 Task: Create a due date automation trigger when advanced on, on the tuesday of the week before a card is due add fields without custom field "Resume" set to a number greater or equal to 1 and lower or equal to 10 at 11:00 AM.
Action: Mouse moved to (1068, 170)
Screenshot: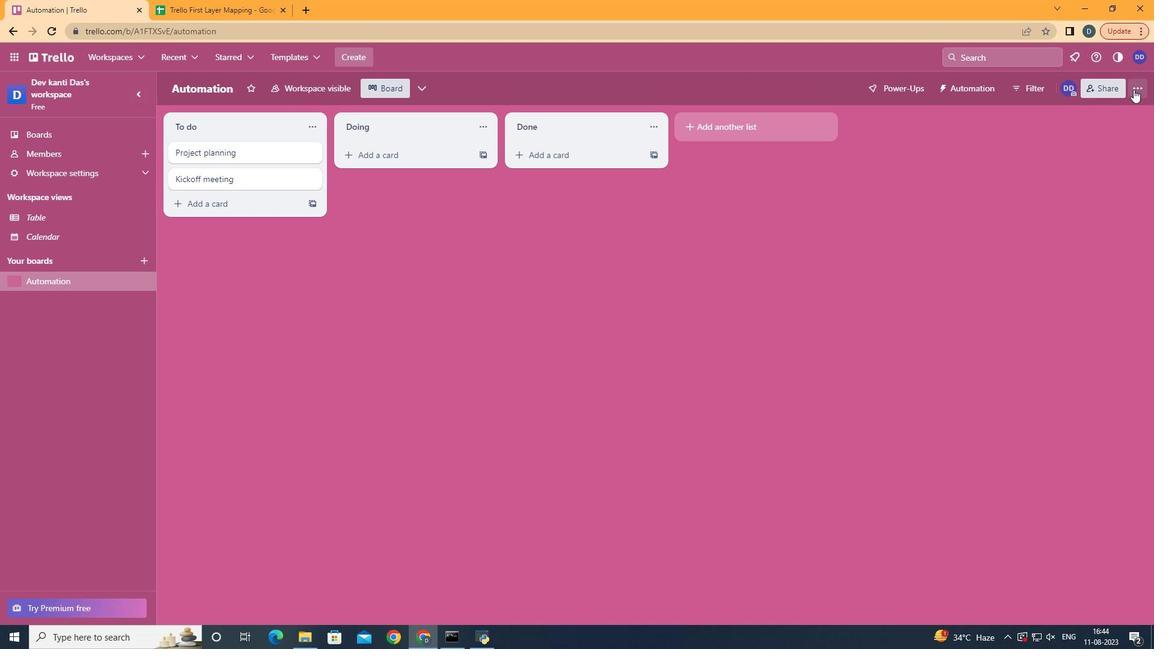 
Action: Mouse pressed left at (1068, 170)
Screenshot: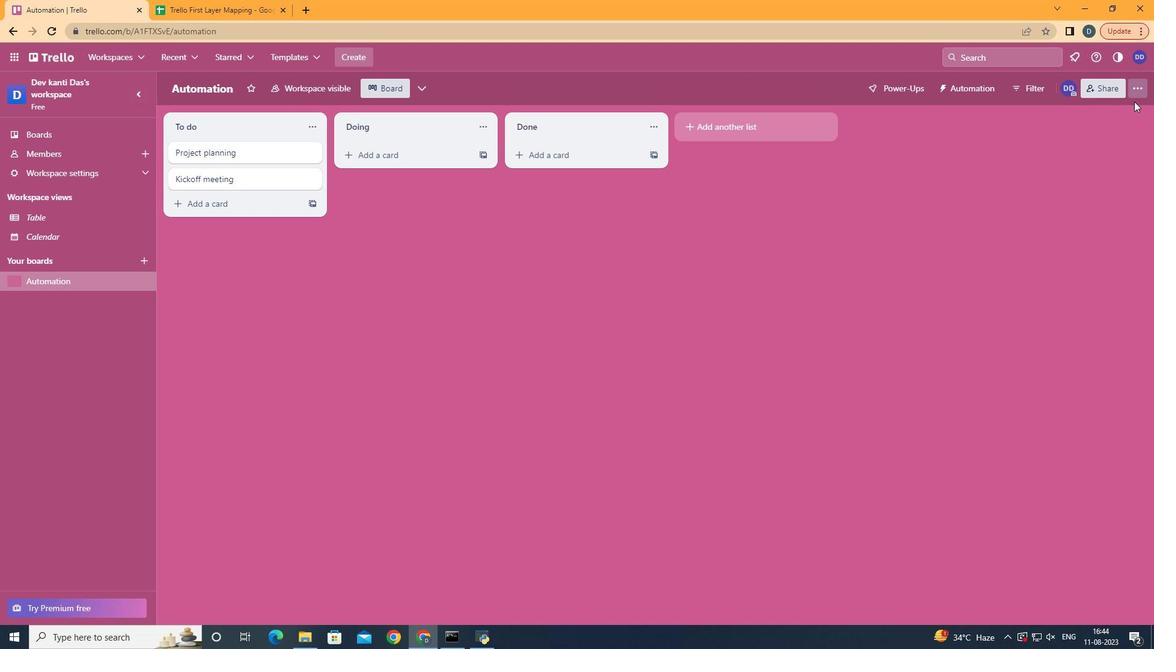 
Action: Mouse moved to (1012, 306)
Screenshot: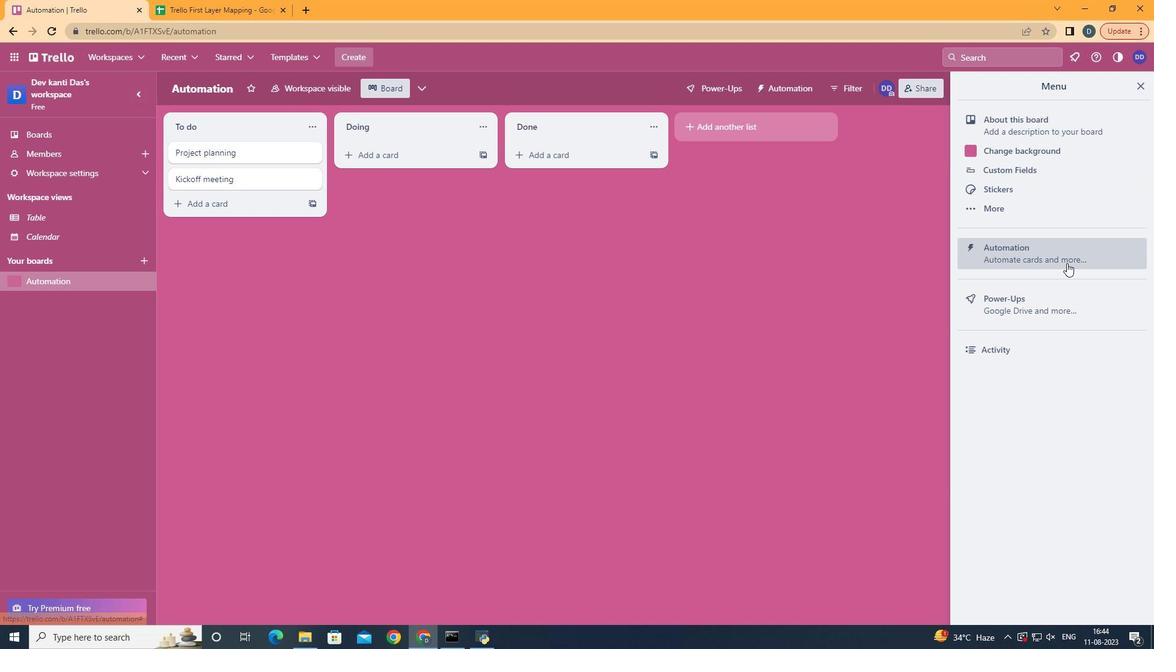 
Action: Mouse pressed left at (1012, 306)
Screenshot: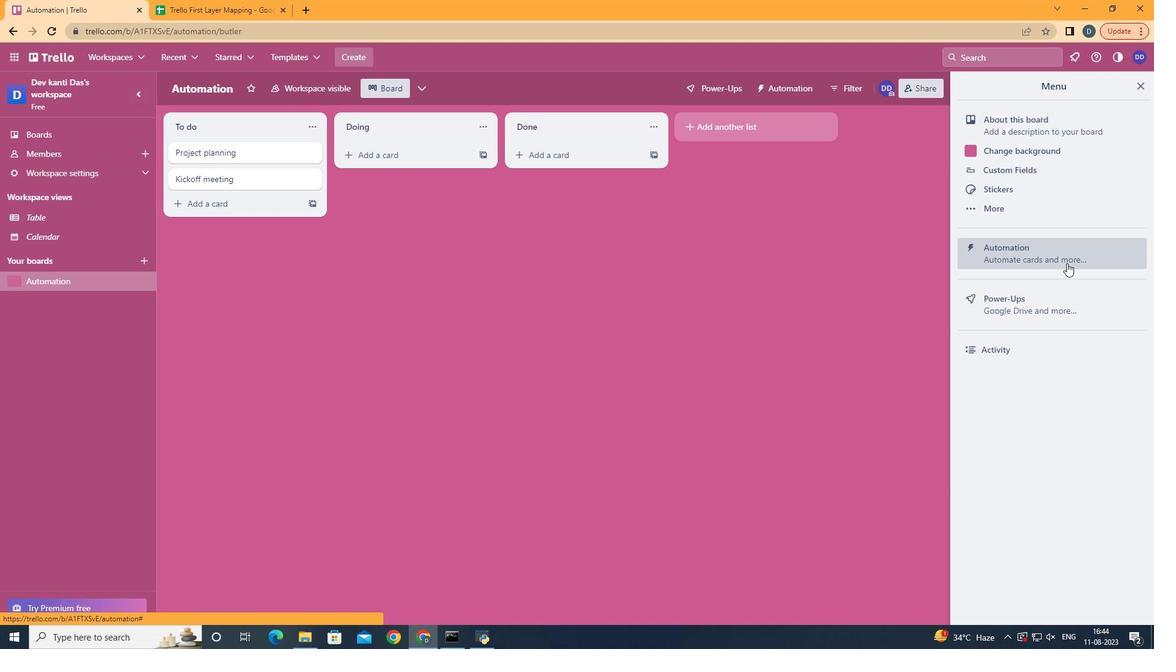 
Action: Mouse moved to (291, 295)
Screenshot: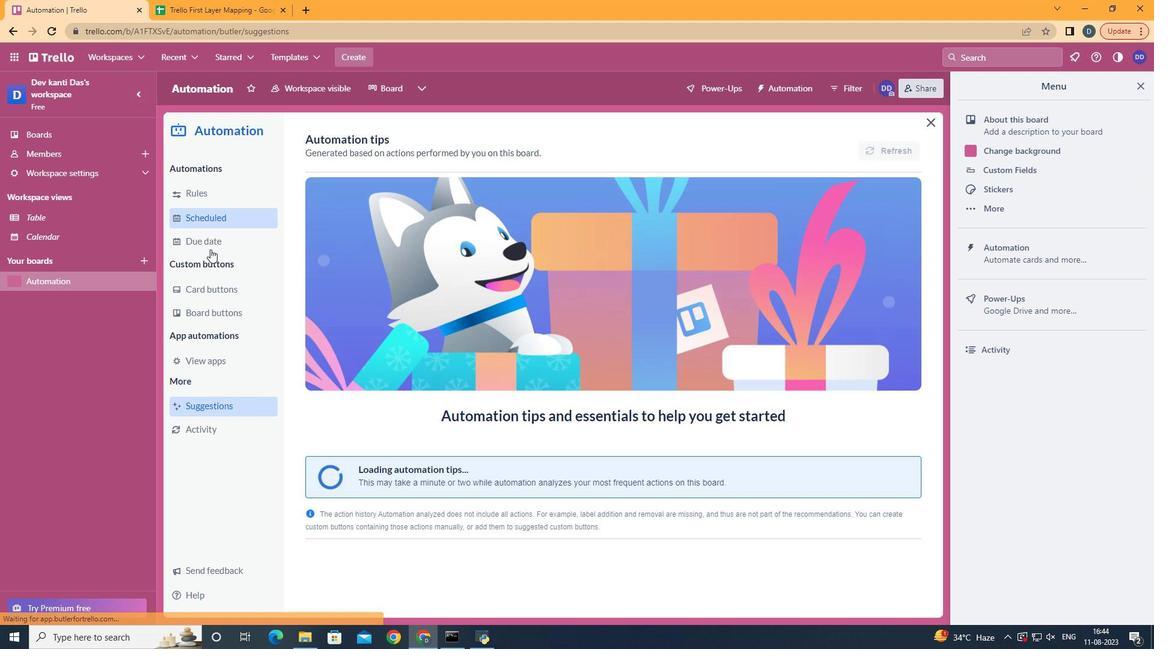 
Action: Mouse pressed left at (291, 295)
Screenshot: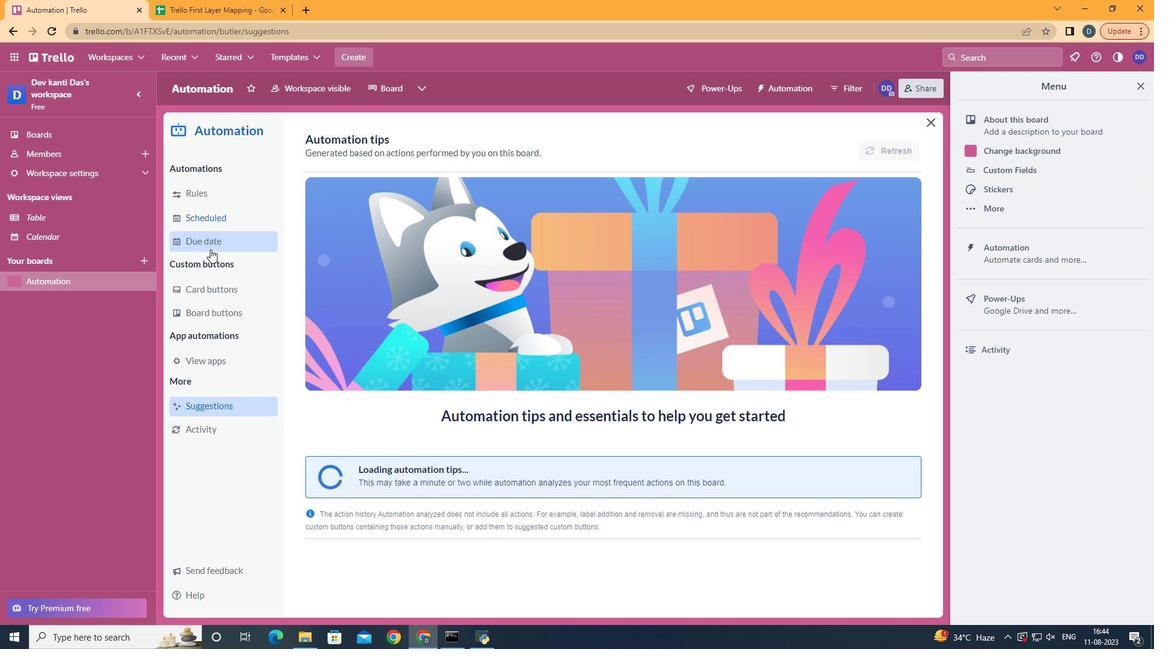 
Action: Mouse moved to (817, 212)
Screenshot: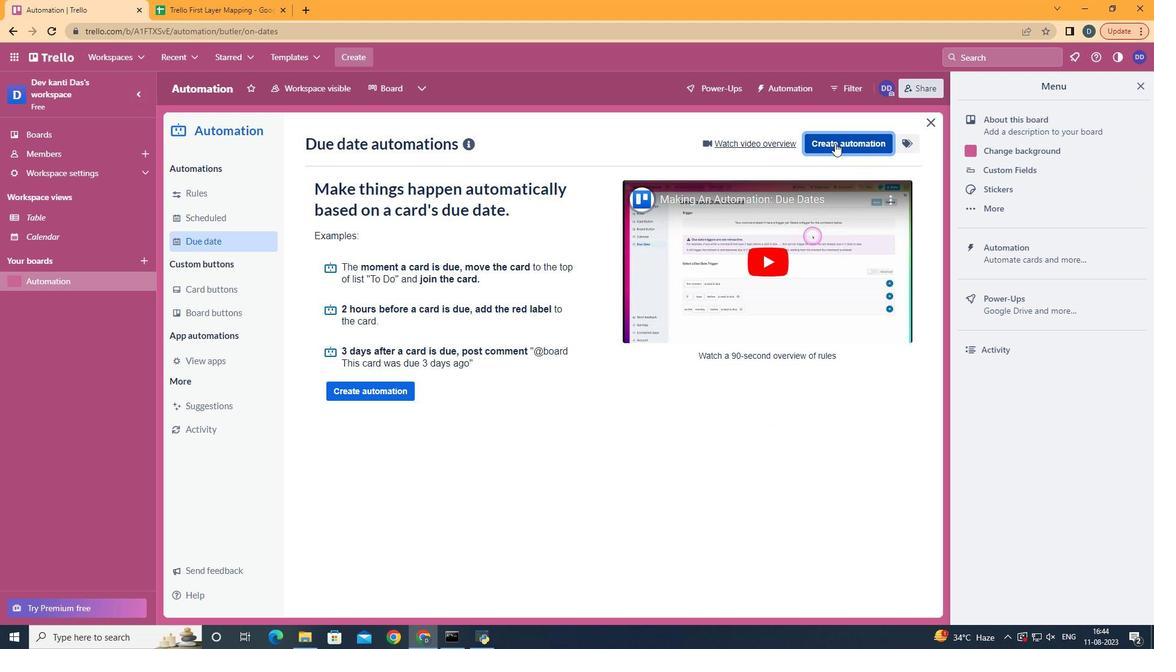 
Action: Mouse pressed left at (817, 212)
Screenshot: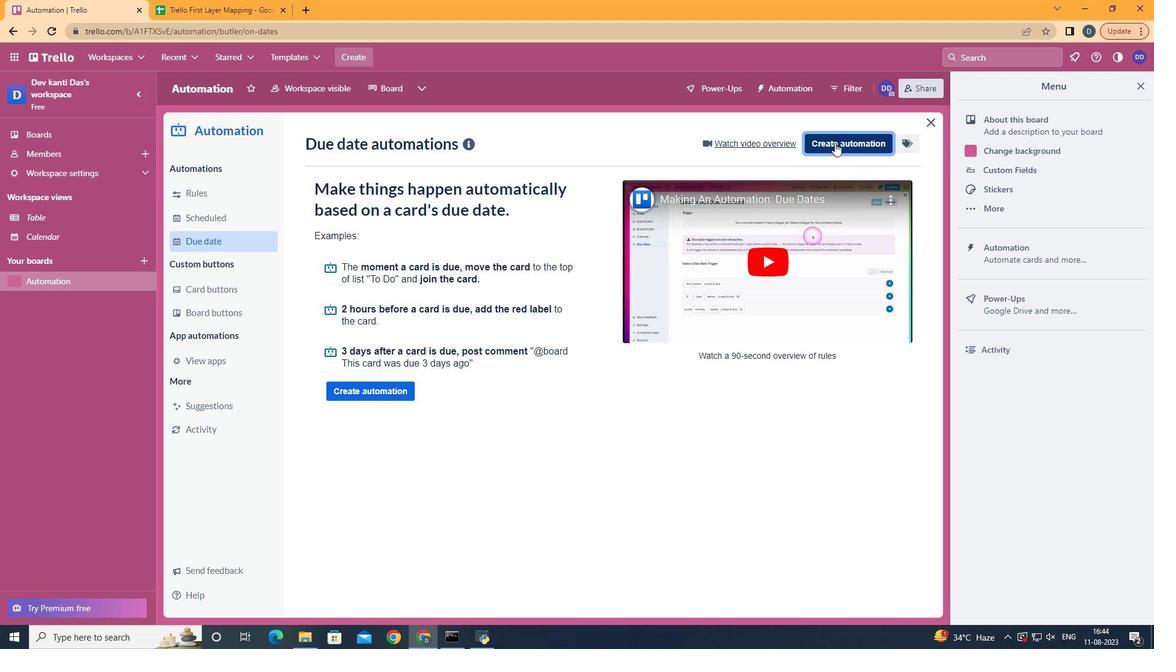 
Action: Mouse moved to (648, 307)
Screenshot: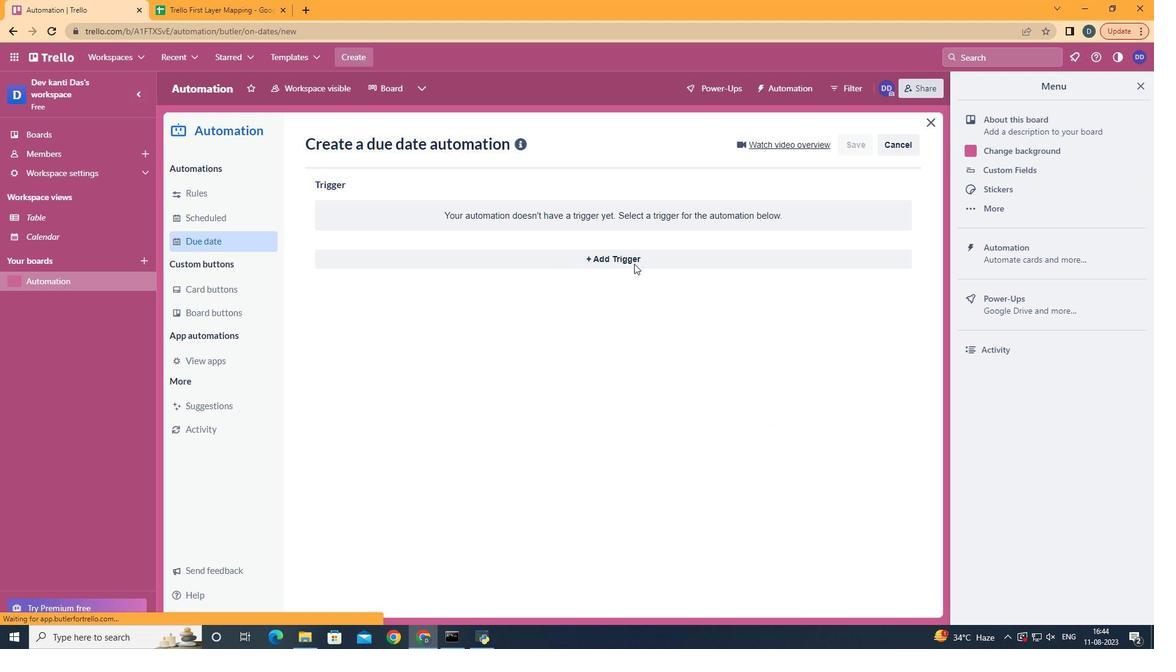 
Action: Mouse pressed left at (648, 307)
Screenshot: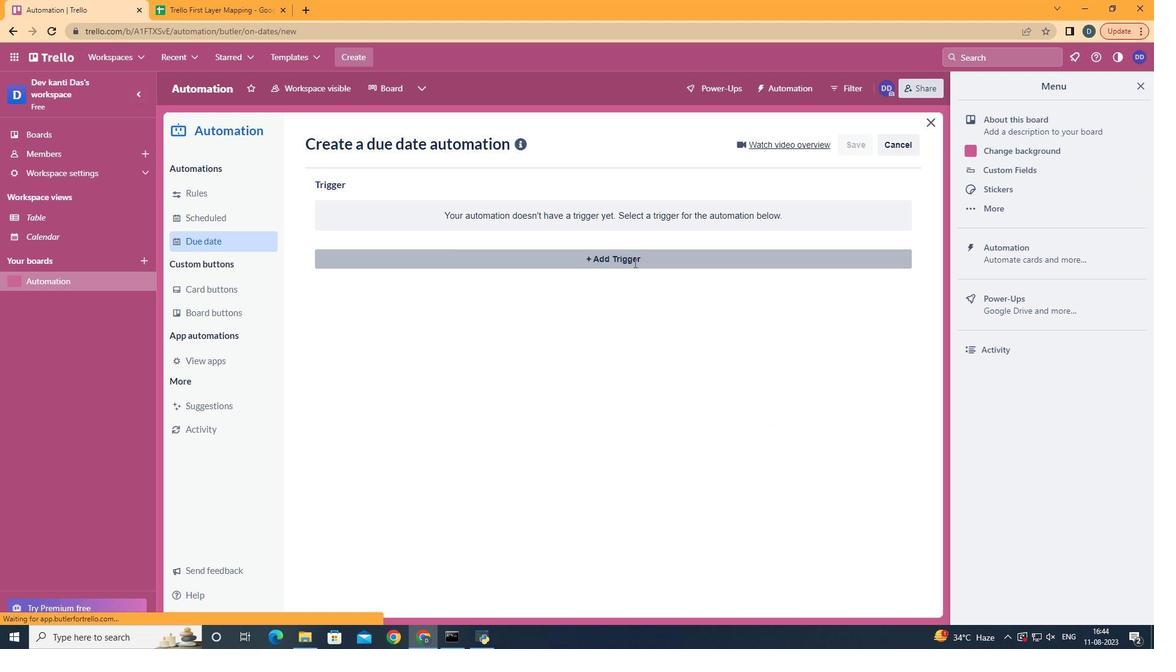 
Action: Mouse moved to (456, 366)
Screenshot: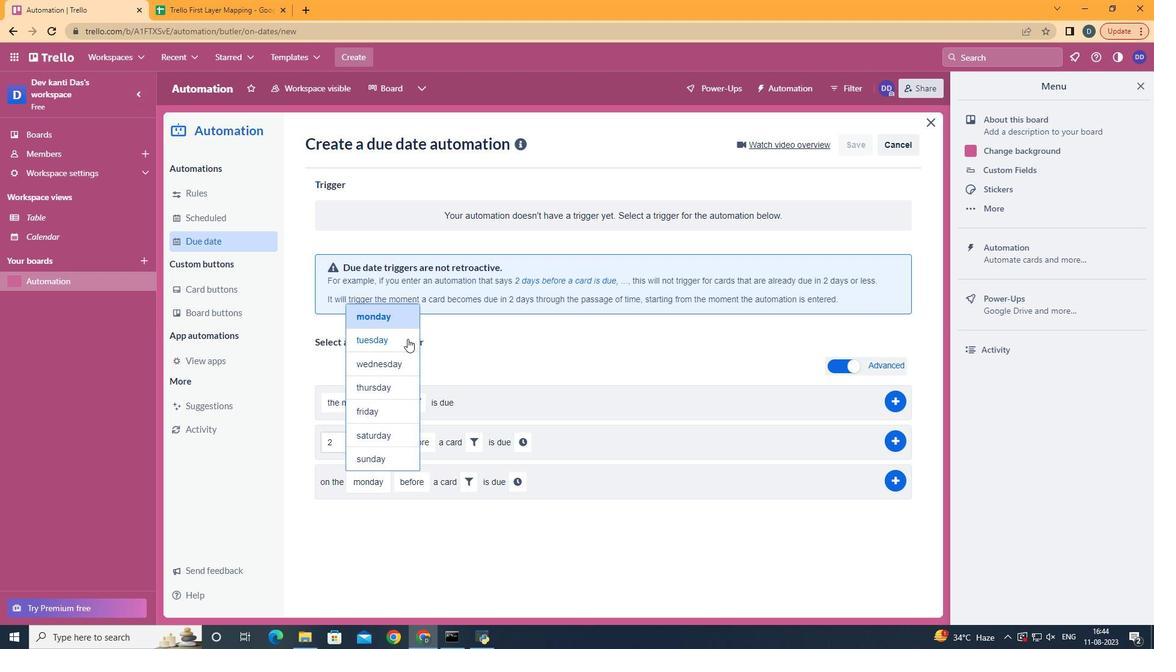 
Action: Mouse pressed left at (456, 366)
Screenshot: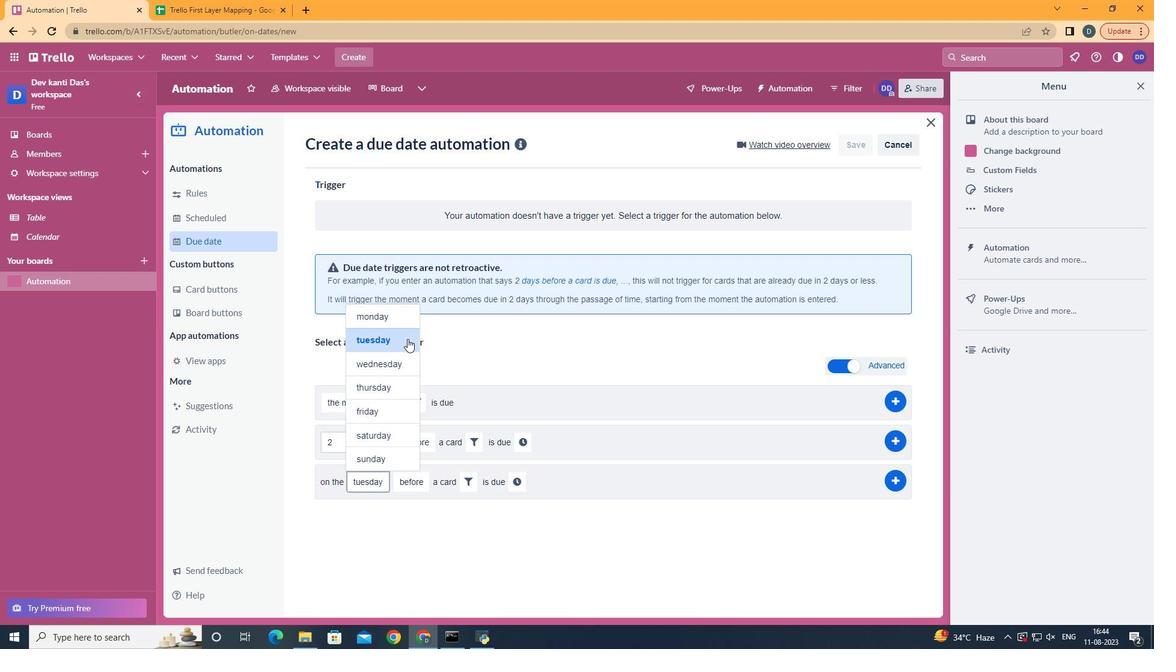 
Action: Mouse moved to (473, 555)
Screenshot: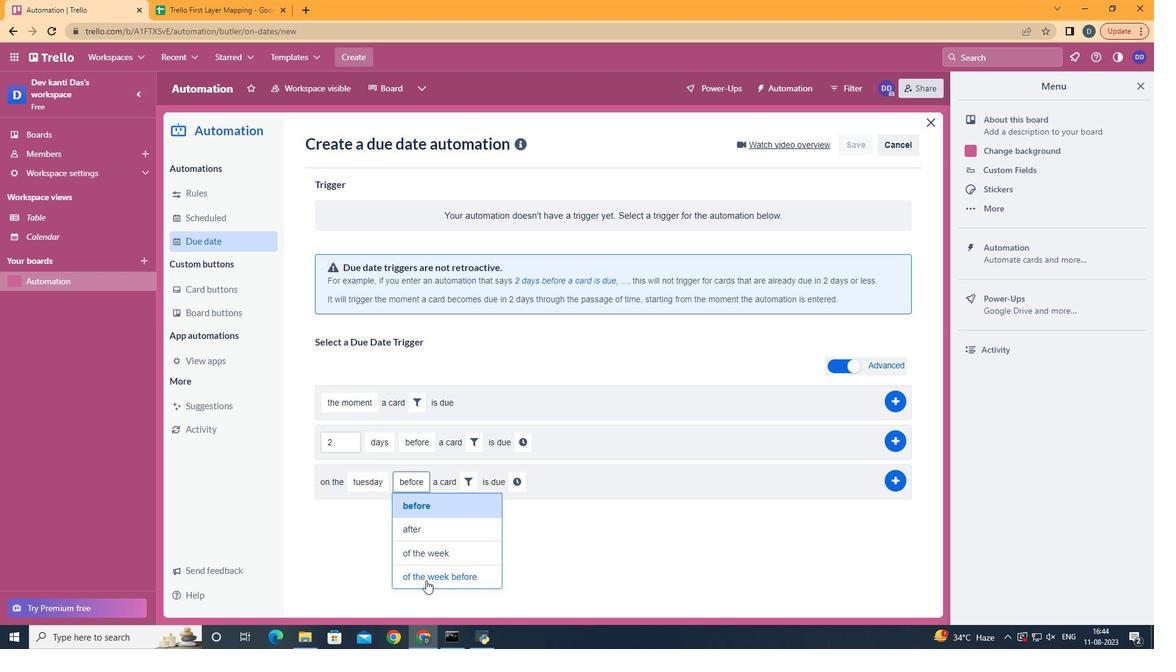 
Action: Mouse pressed left at (473, 555)
Screenshot: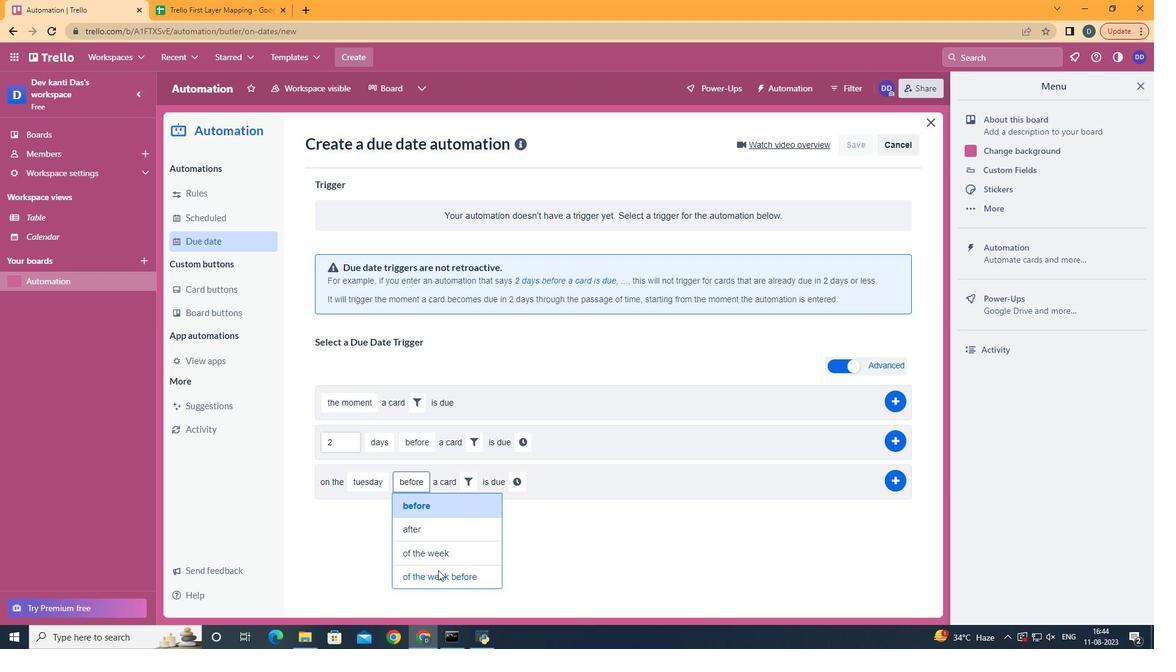 
Action: Mouse moved to (547, 474)
Screenshot: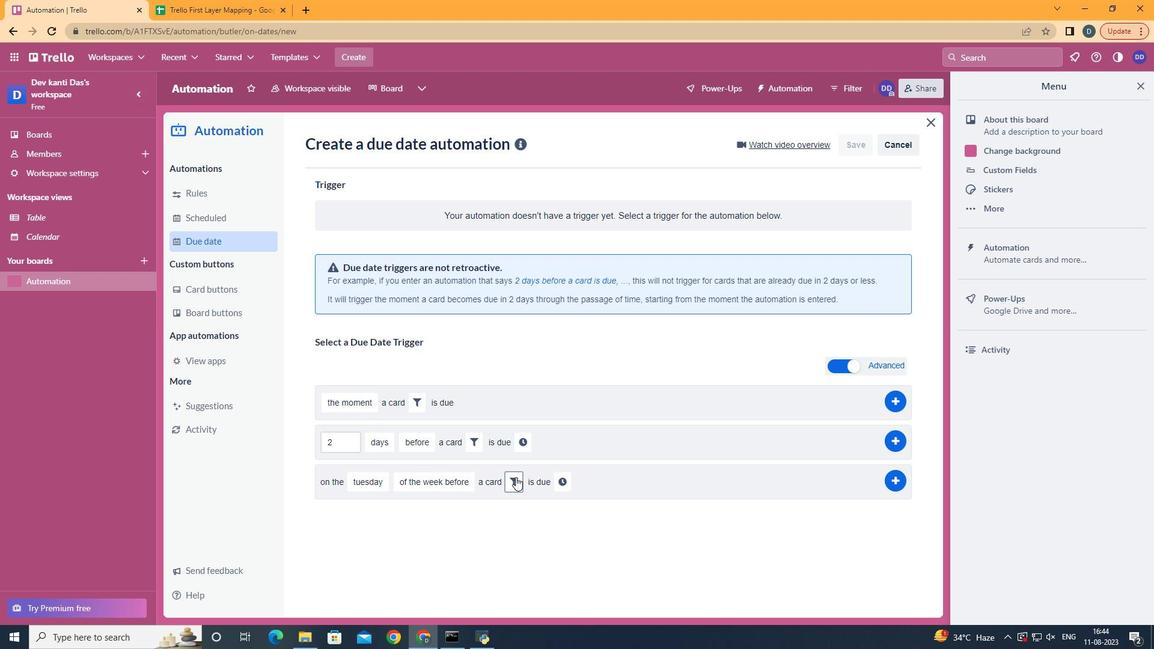 
Action: Mouse pressed left at (547, 474)
Screenshot: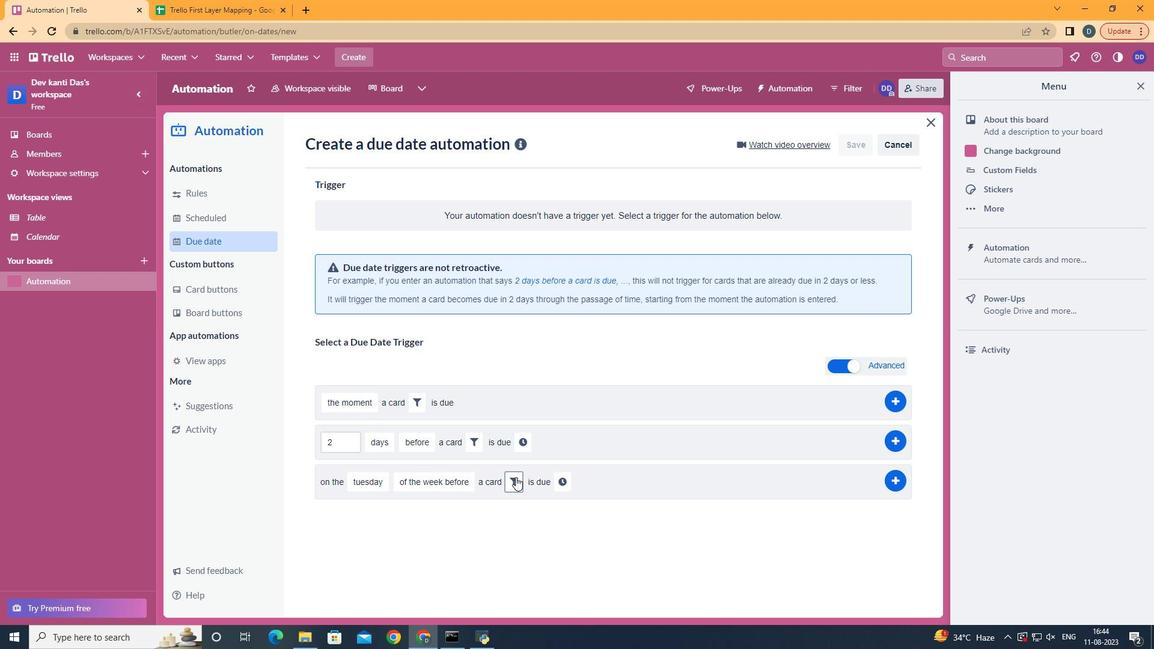 
Action: Mouse moved to (722, 517)
Screenshot: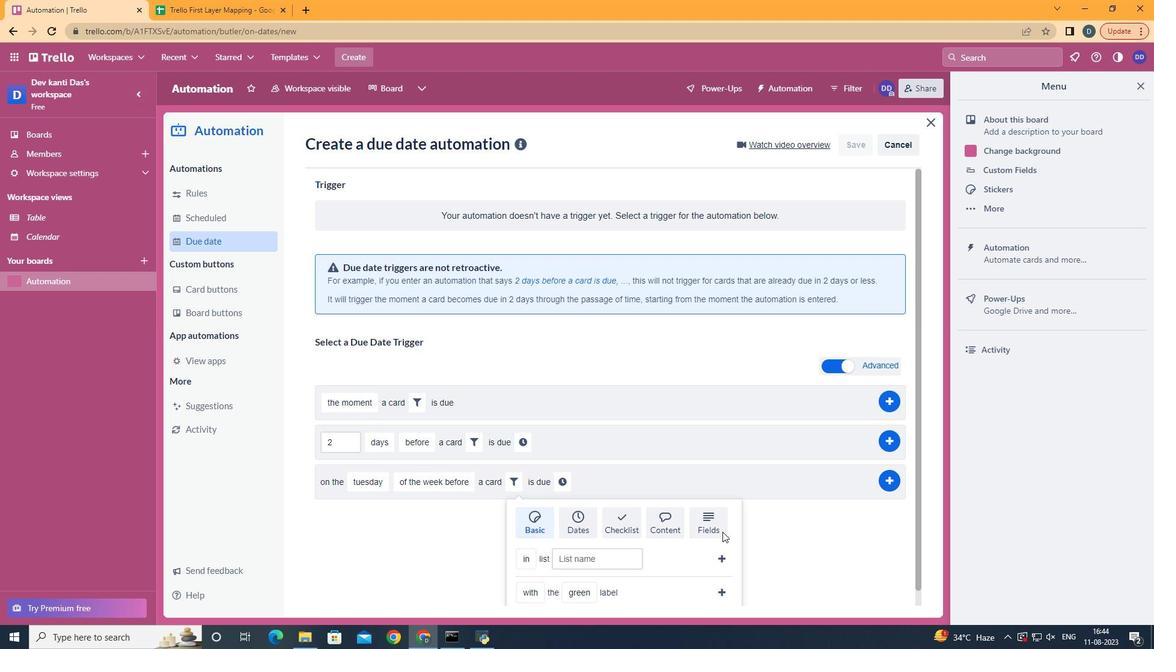
Action: Mouse pressed left at (722, 517)
Screenshot: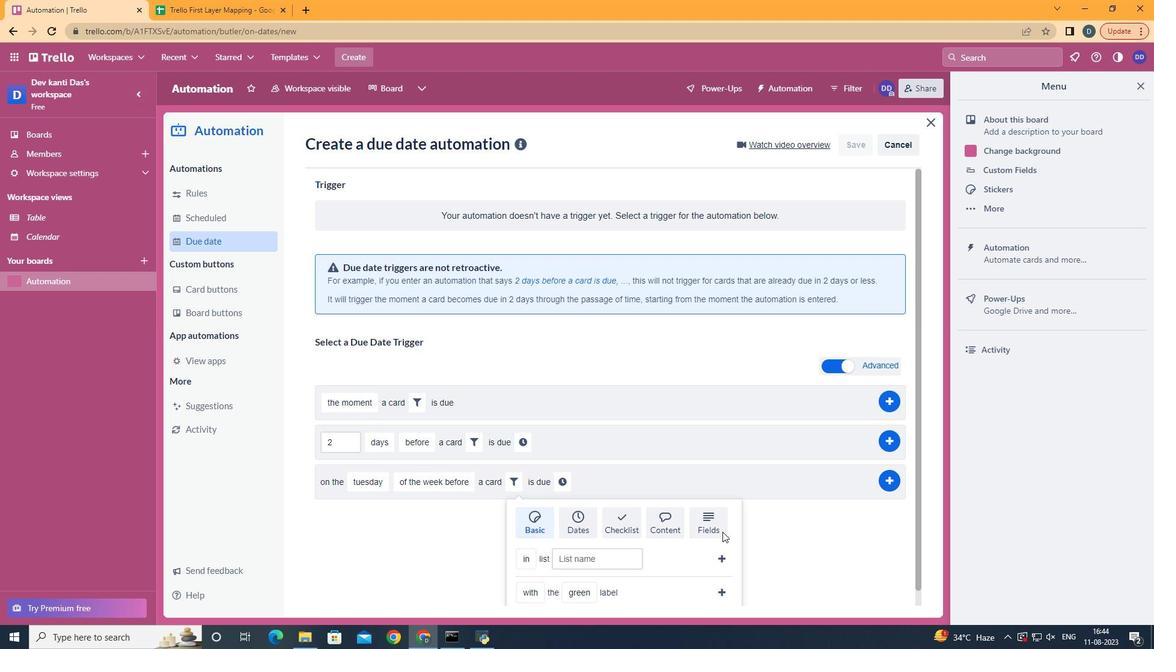 
Action: Mouse scrolled (722, 516) with delta (0, 0)
Screenshot: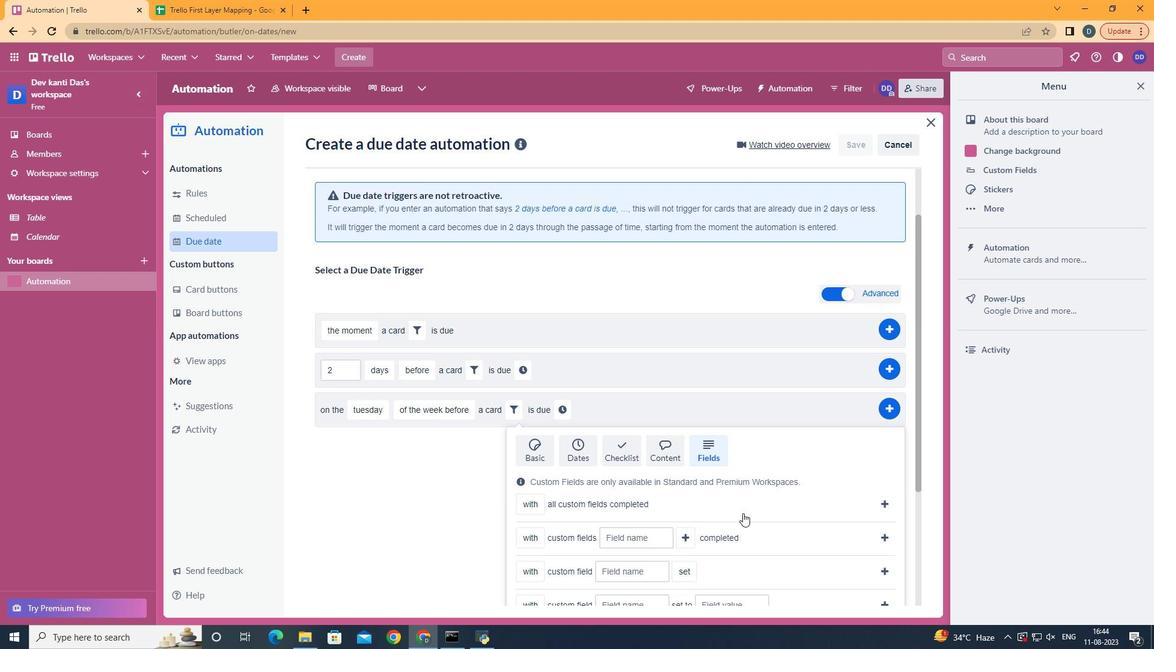 
Action: Mouse scrolled (722, 516) with delta (0, 0)
Screenshot: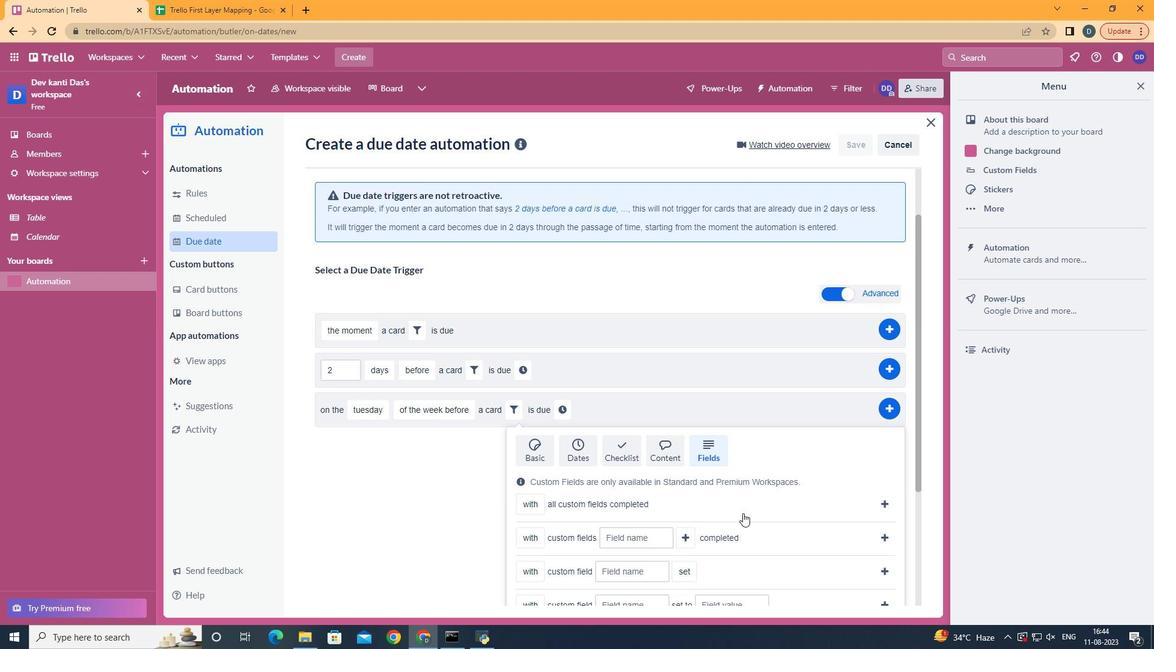 
Action: Mouse scrolled (722, 516) with delta (0, 0)
Screenshot: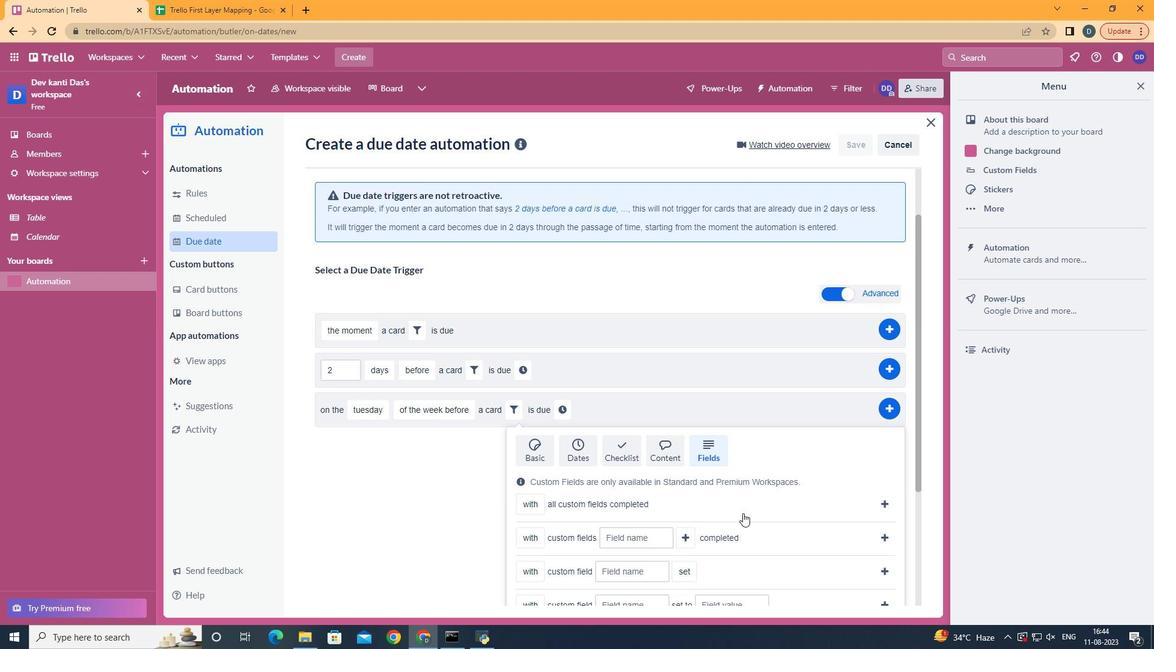 
Action: Mouse scrolled (722, 516) with delta (0, 0)
Screenshot: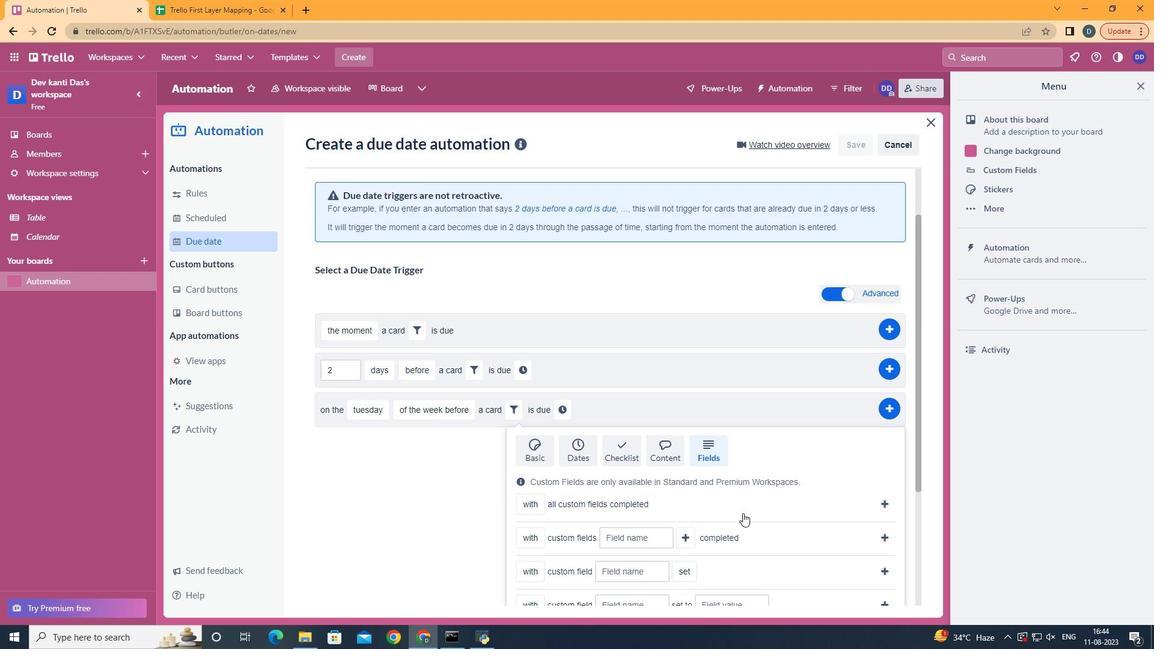 
Action: Mouse scrolled (722, 516) with delta (0, 0)
Screenshot: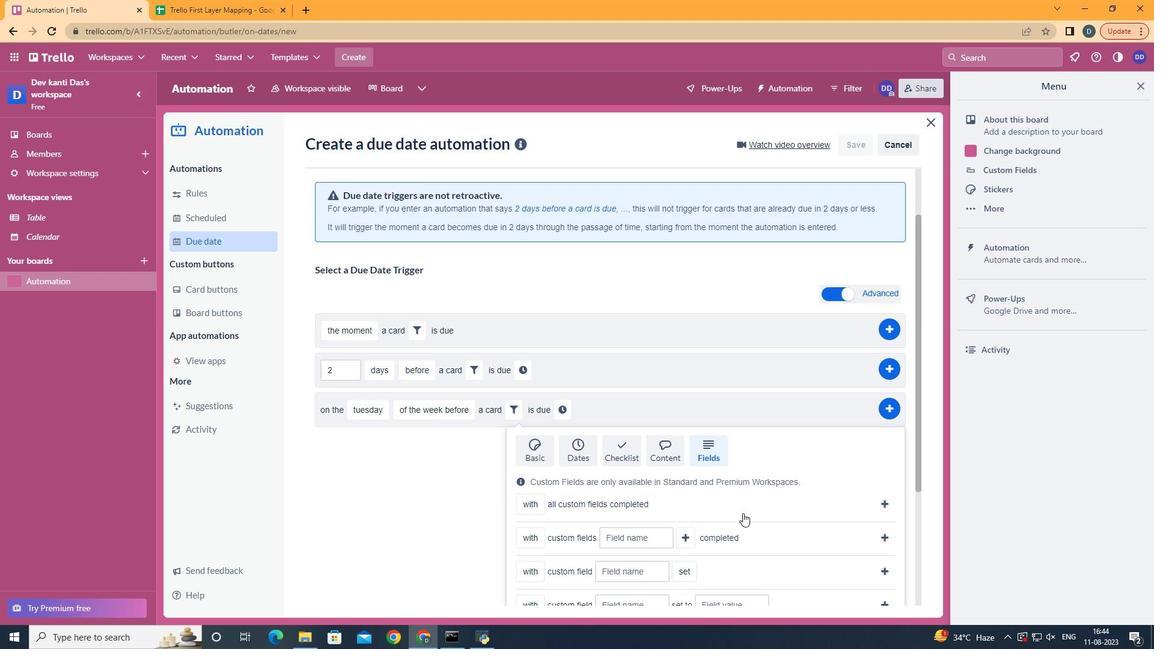 
Action: Mouse moved to (571, 533)
Screenshot: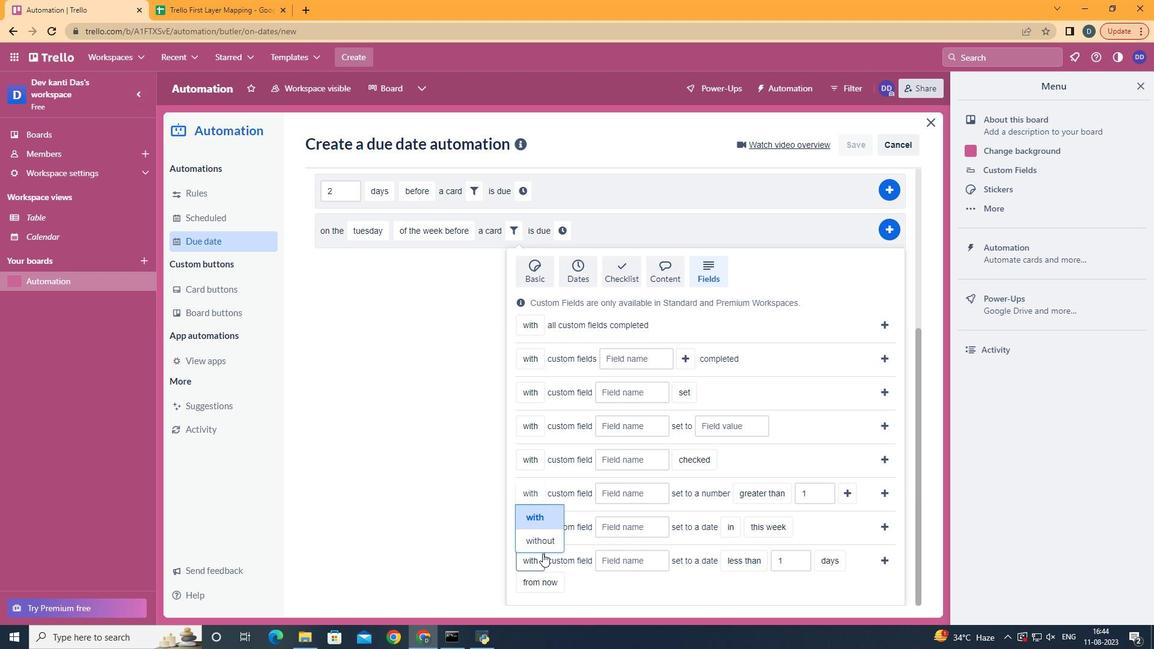 
Action: Mouse pressed left at (571, 533)
Screenshot: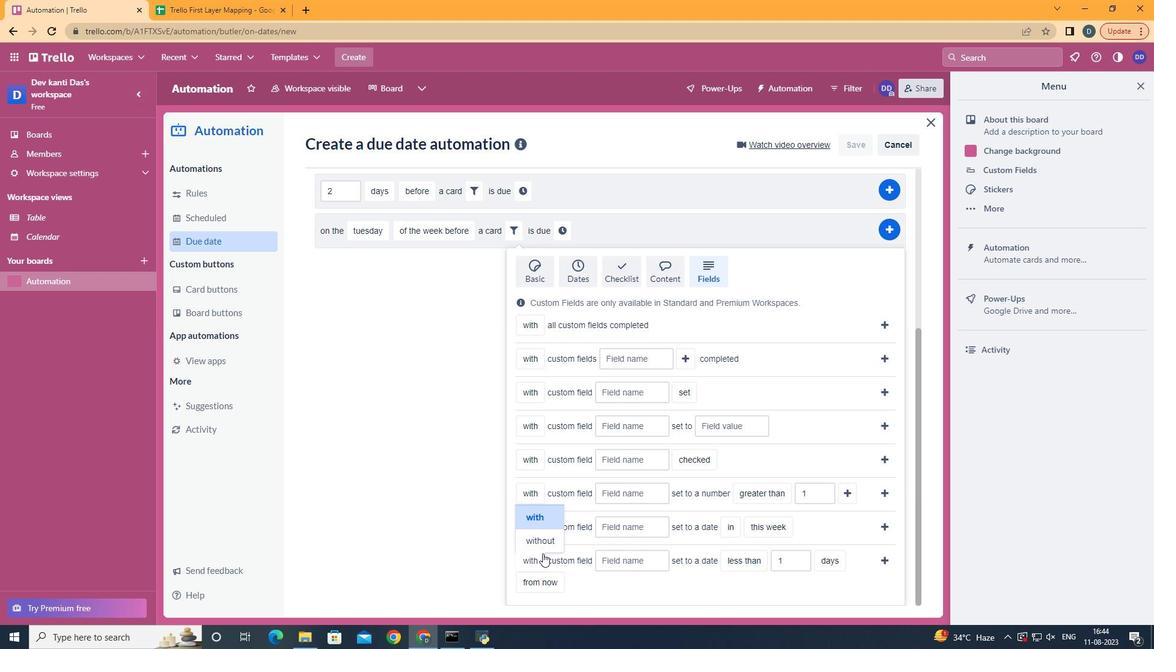 
Action: Mouse moved to (565, 520)
Screenshot: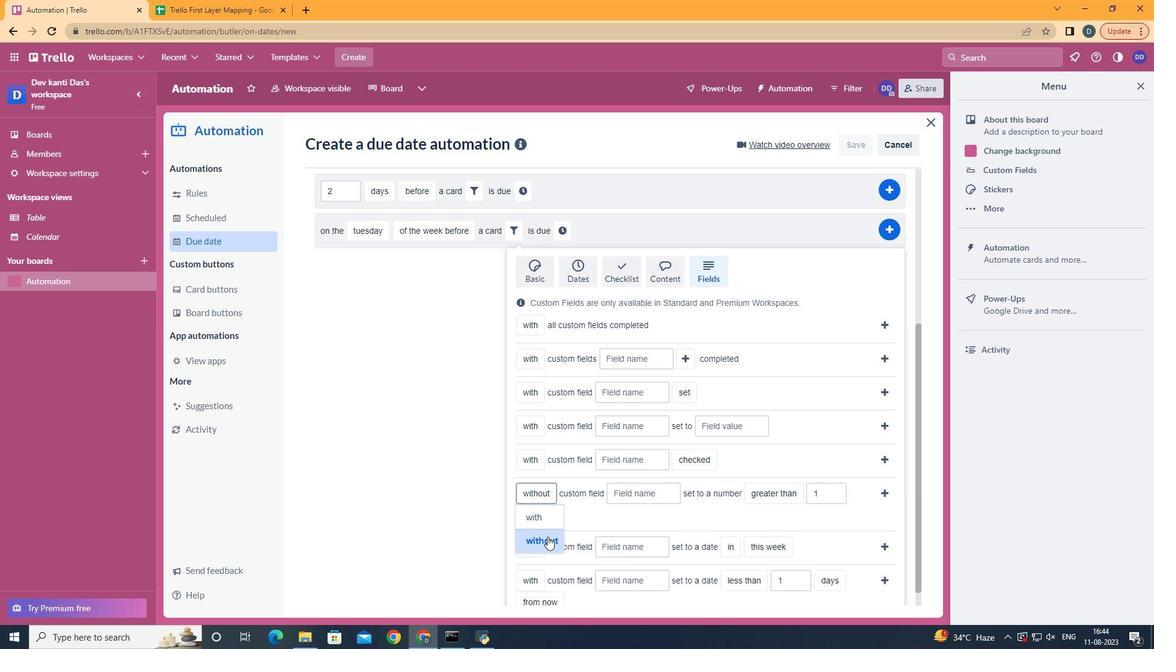 
Action: Mouse pressed left at (565, 520)
Screenshot: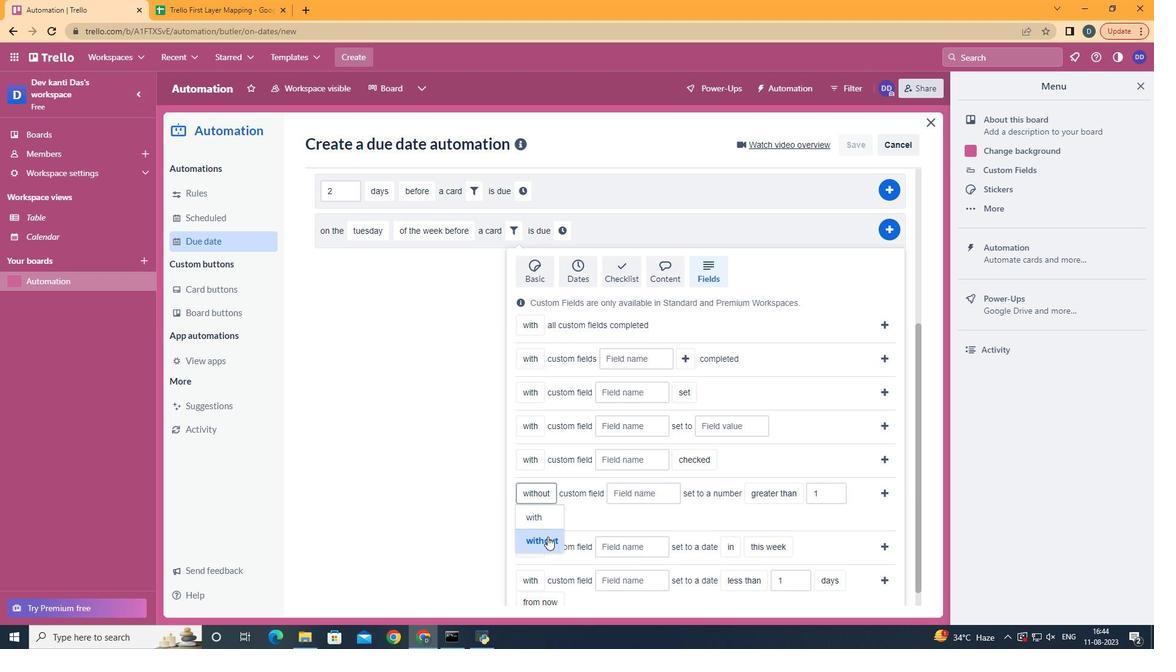 
Action: Mouse moved to (672, 493)
Screenshot: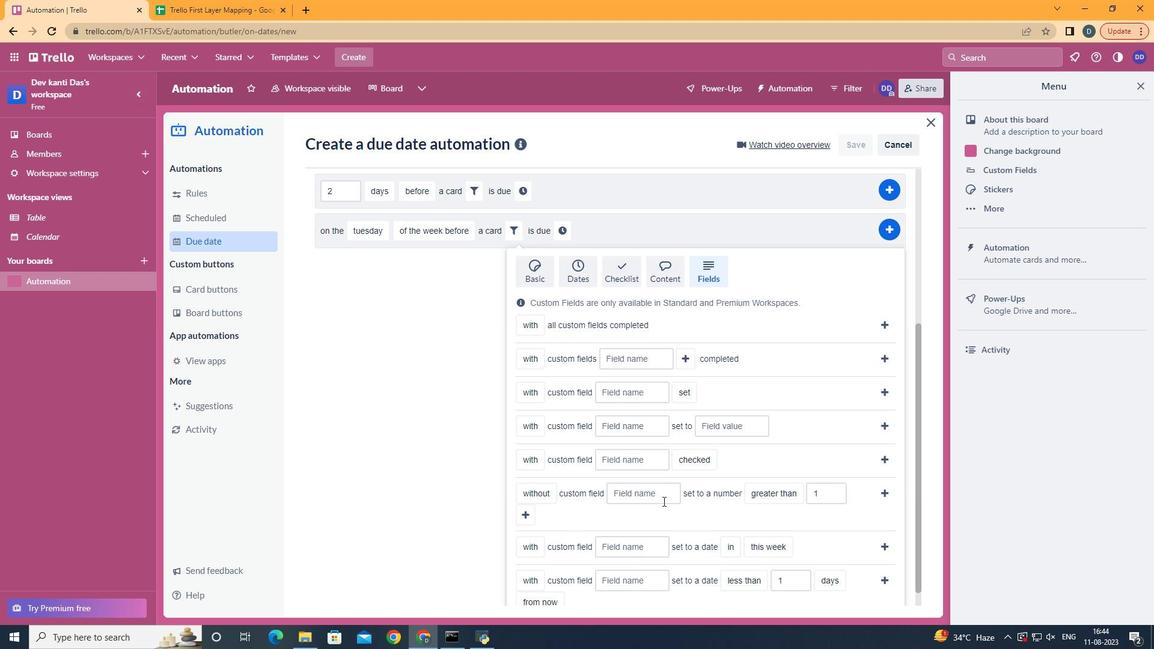
Action: Mouse pressed left at (672, 493)
Screenshot: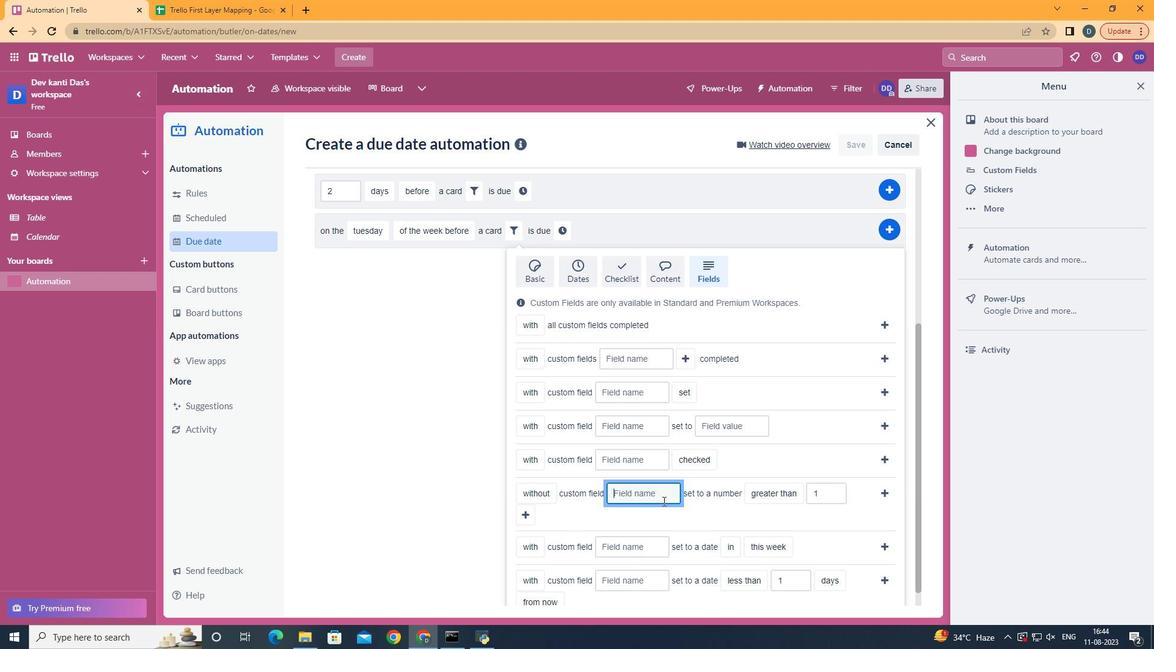 
Action: Key pressed <Key.shift>Resume
Screenshot: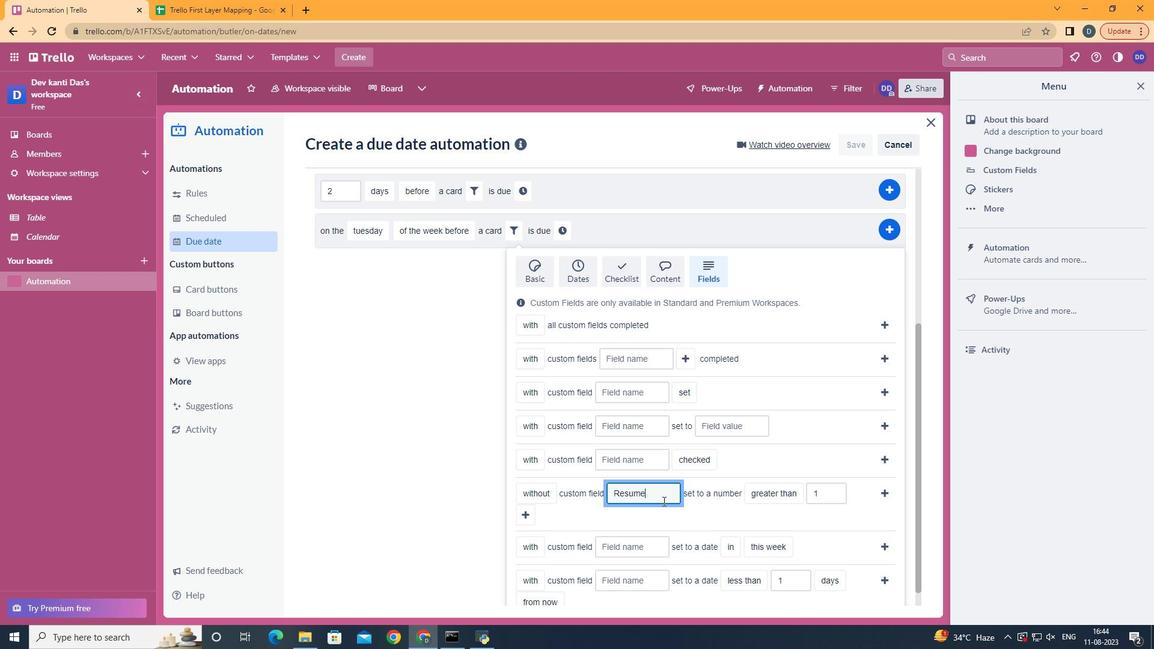 
Action: Mouse moved to (770, 517)
Screenshot: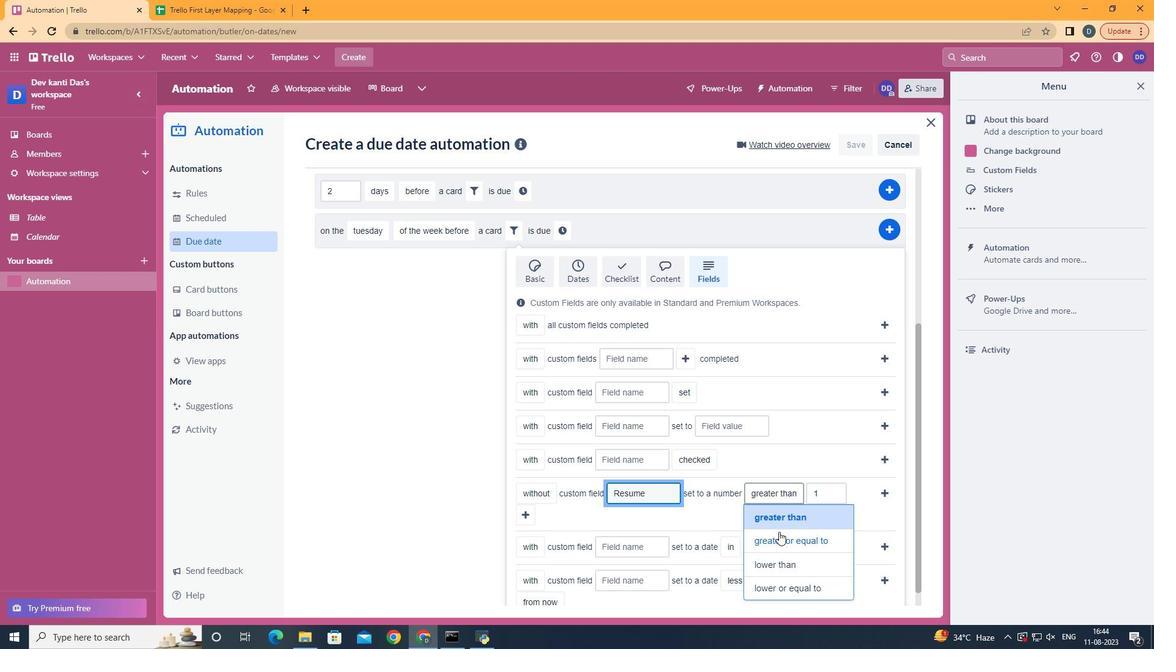 
Action: Mouse pressed left at (770, 517)
Screenshot: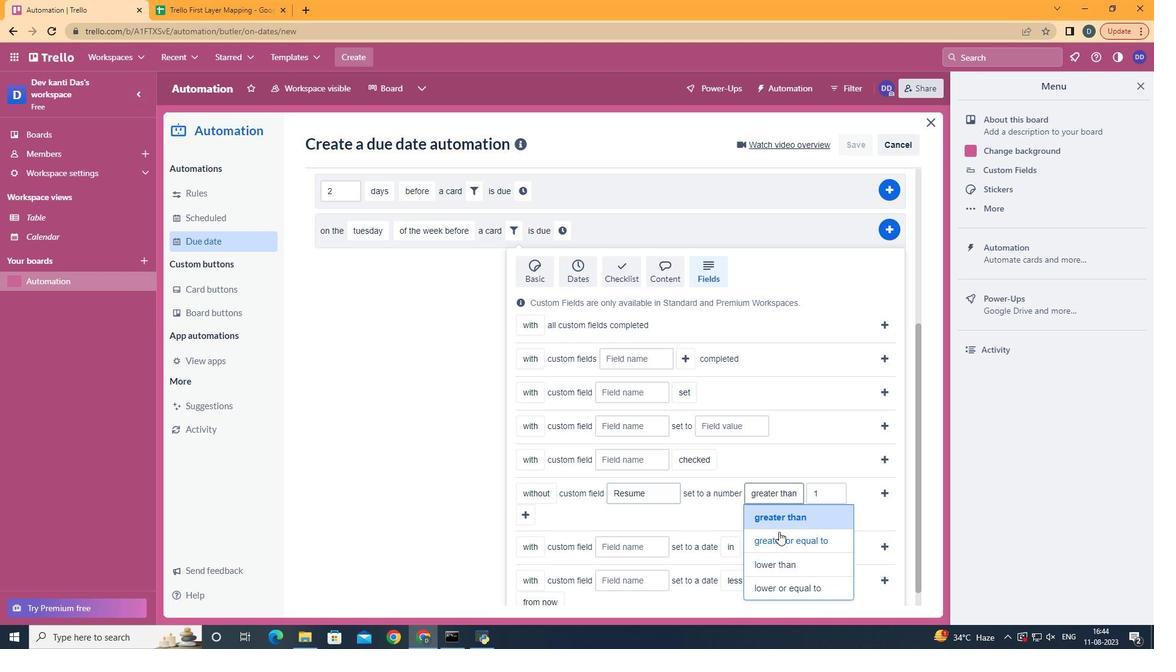 
Action: Mouse moved to (599, 502)
Screenshot: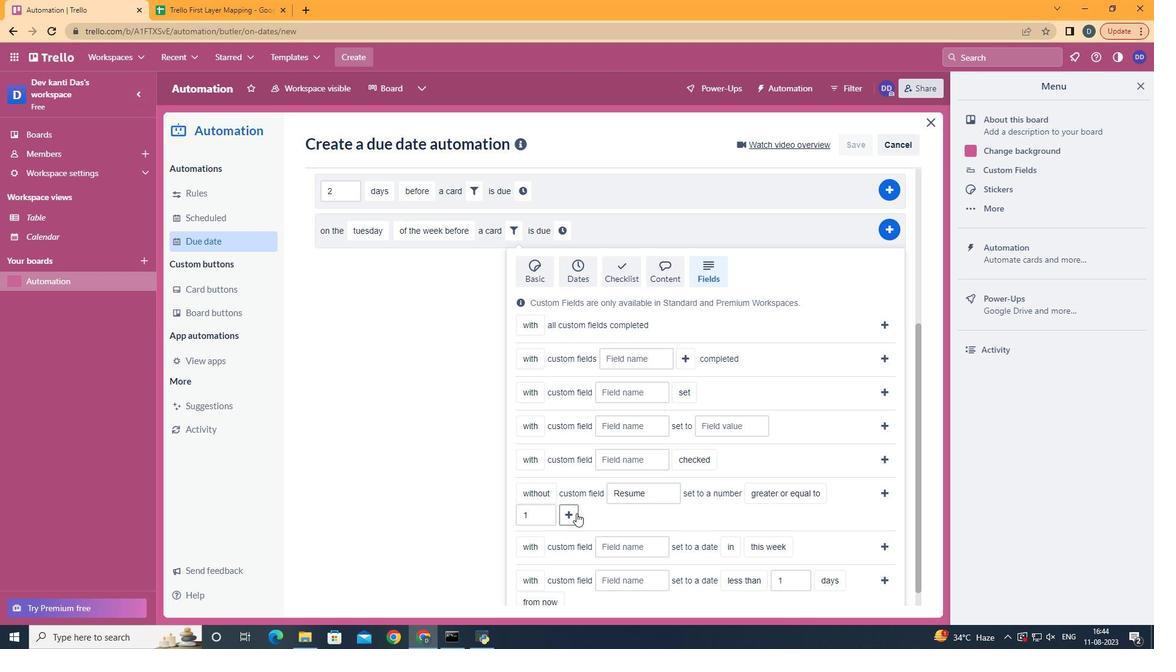 
Action: Mouse pressed left at (599, 502)
Screenshot: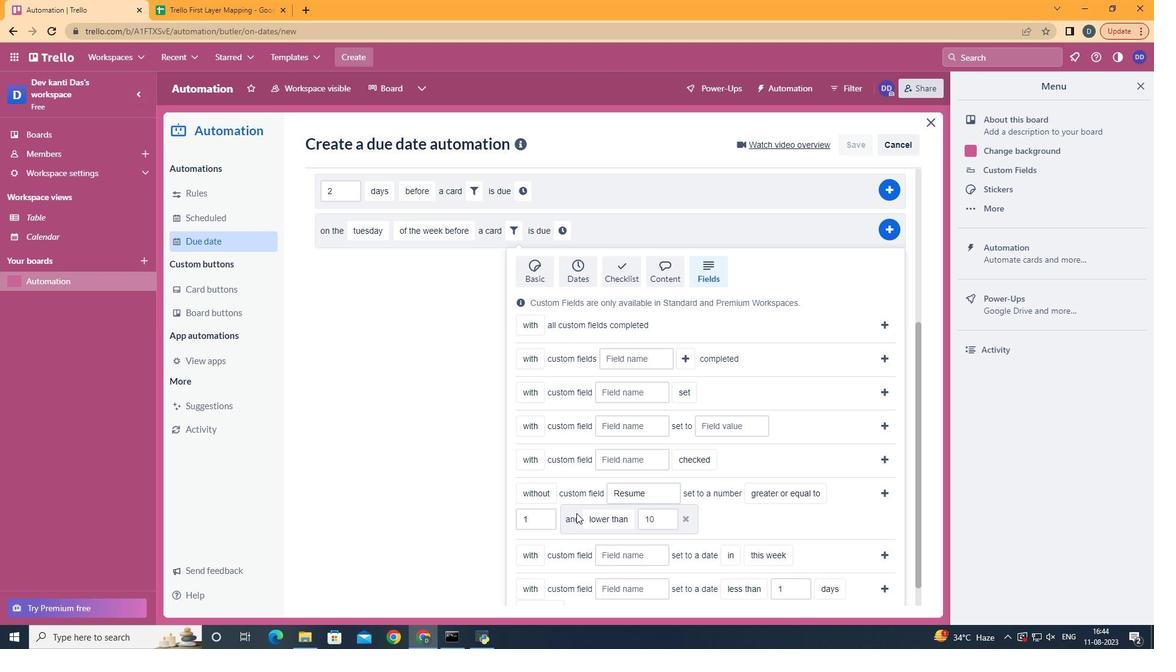 
Action: Mouse moved to (640, 445)
Screenshot: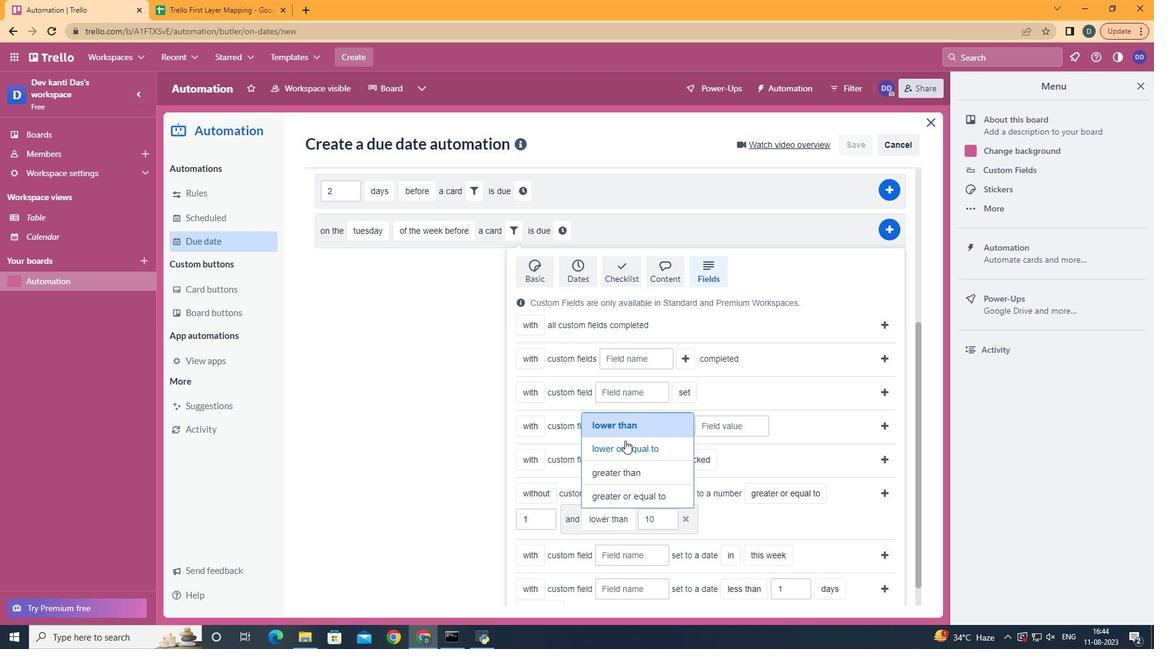 
Action: Mouse pressed left at (640, 445)
Screenshot: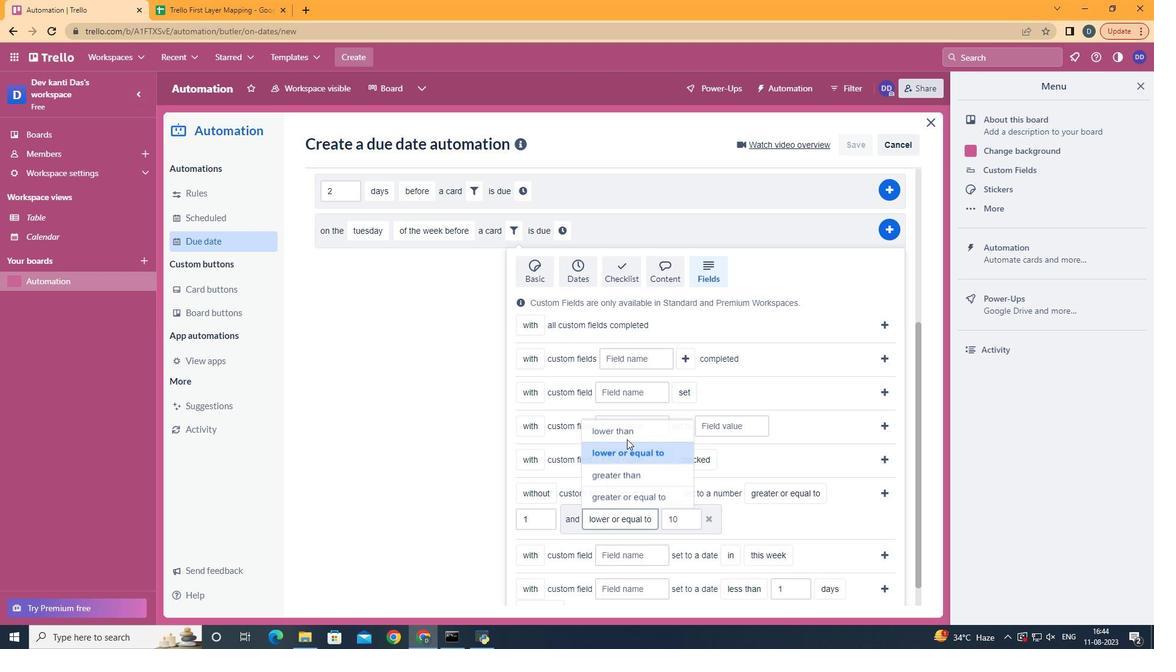 
Action: Mouse moved to (861, 489)
Screenshot: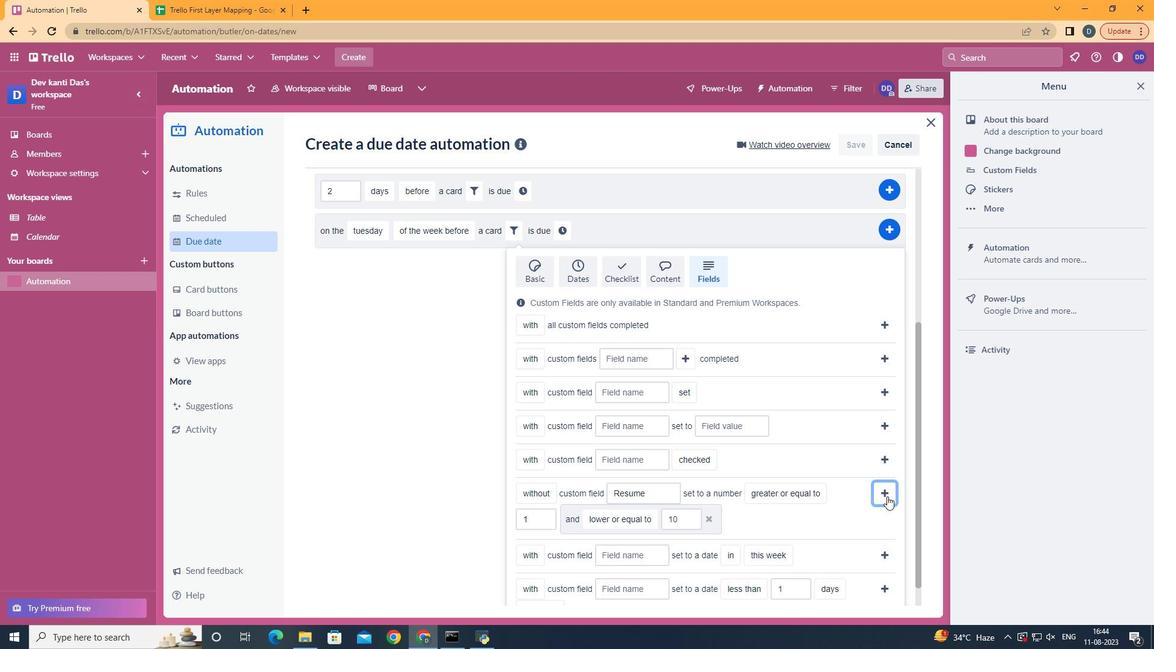
Action: Mouse pressed left at (861, 489)
Screenshot: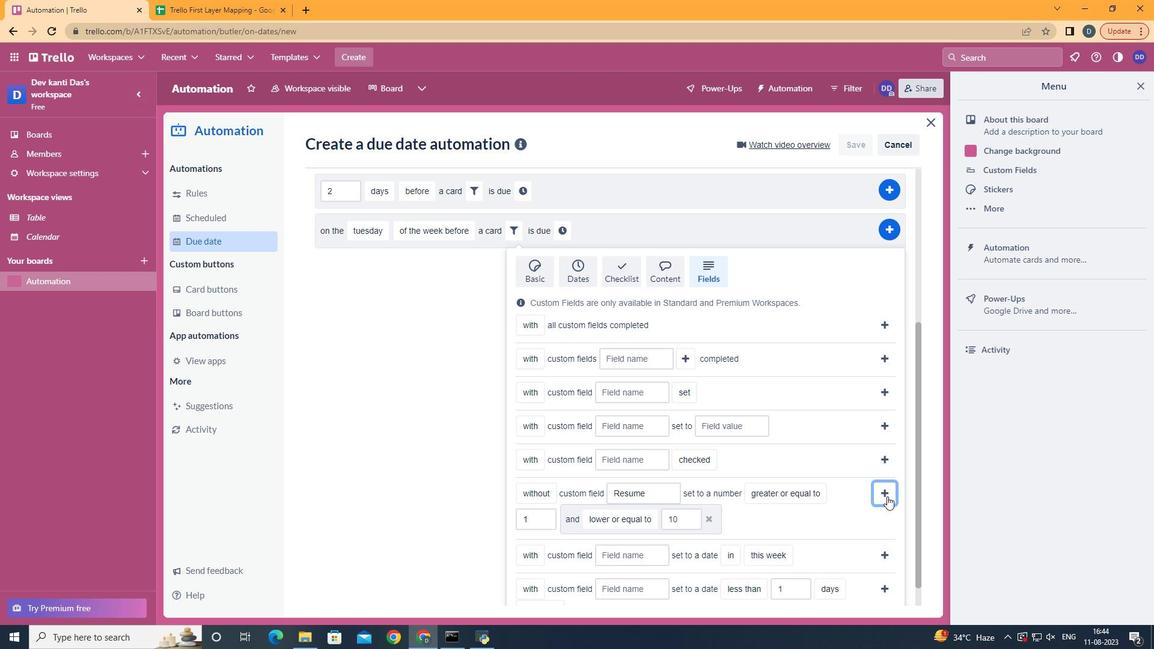 
Action: Mouse moved to (754, 493)
Screenshot: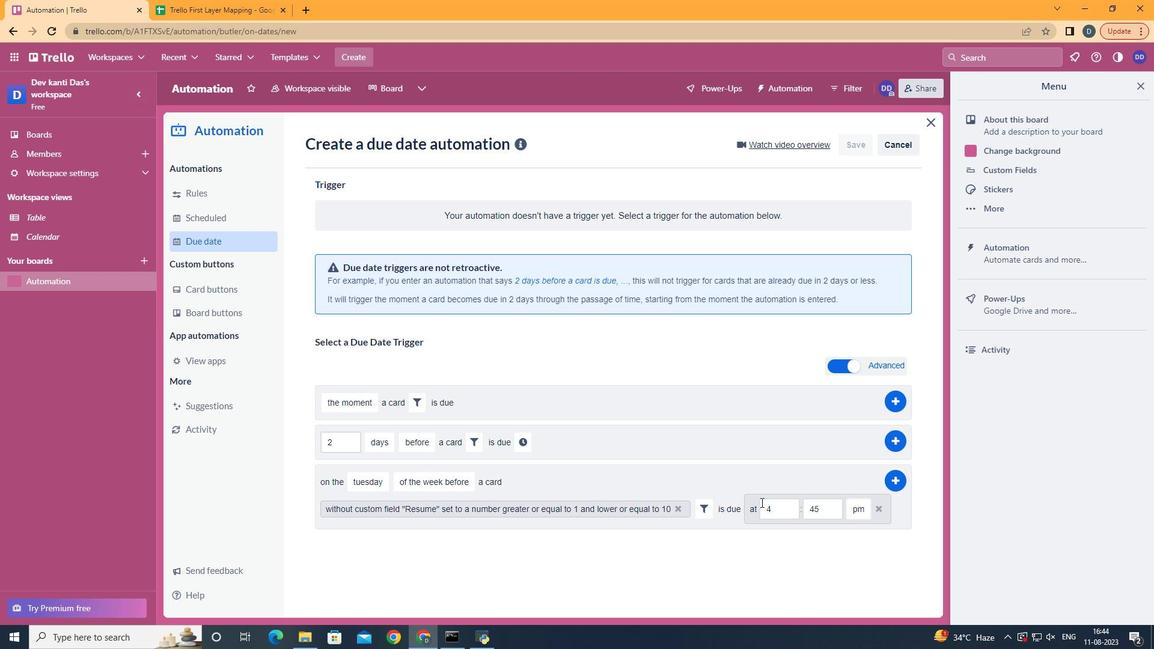 
Action: Mouse pressed left at (754, 493)
Screenshot: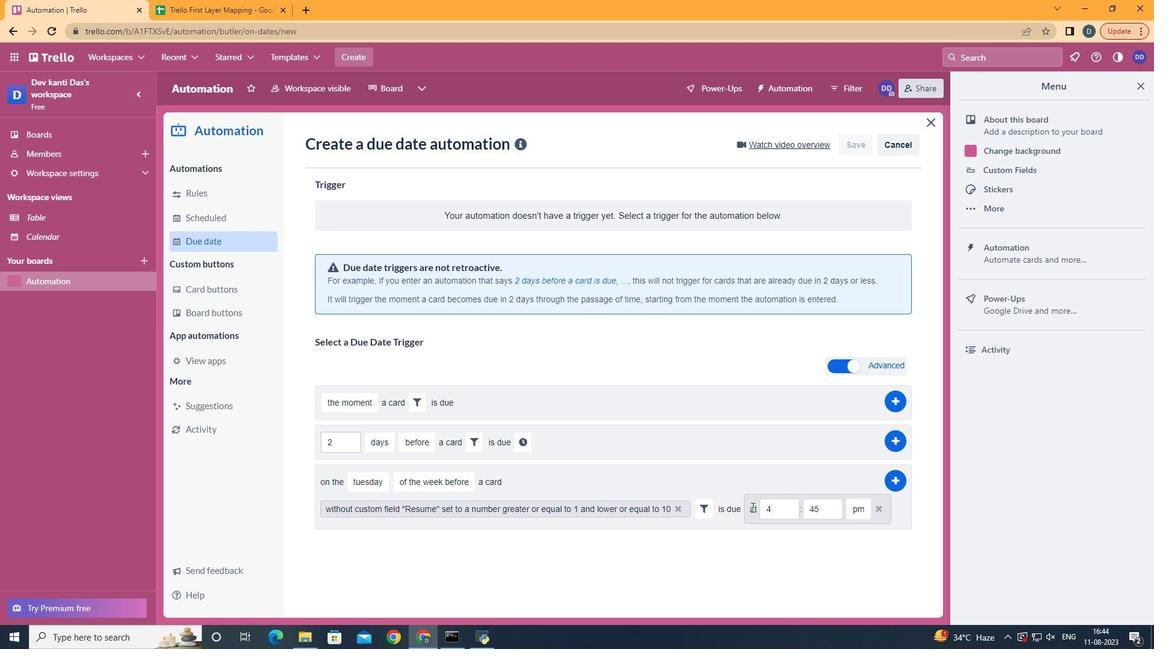 
Action: Mouse moved to (781, 497)
Screenshot: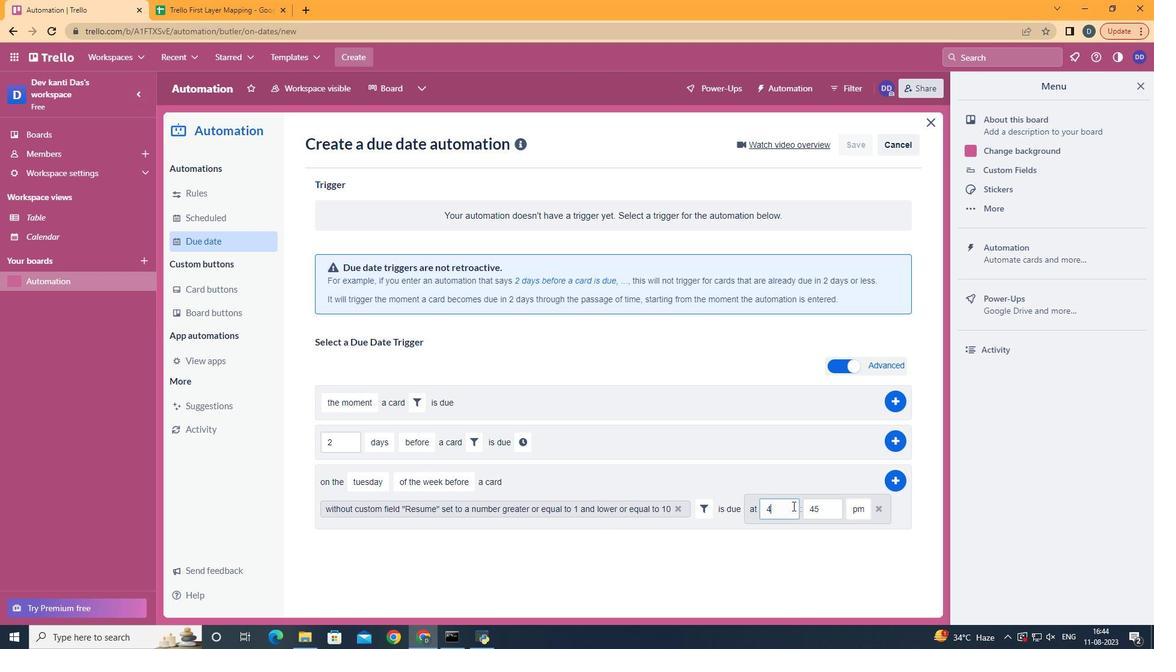 
Action: Mouse pressed left at (781, 497)
Screenshot: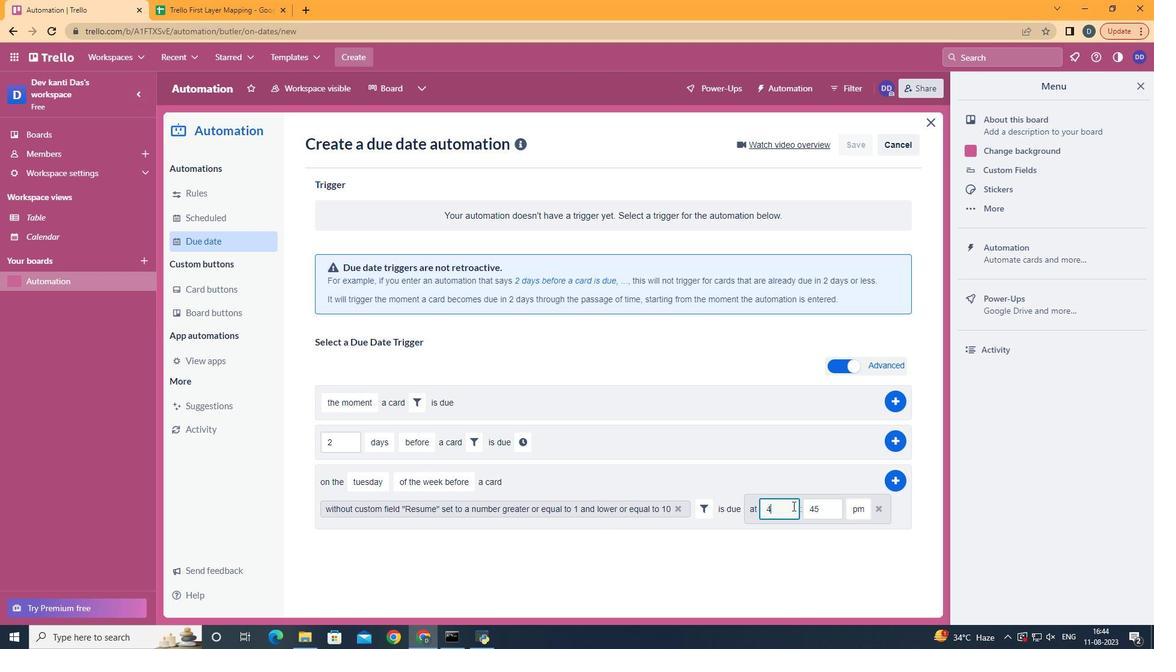 
Action: Mouse moved to (782, 497)
Screenshot: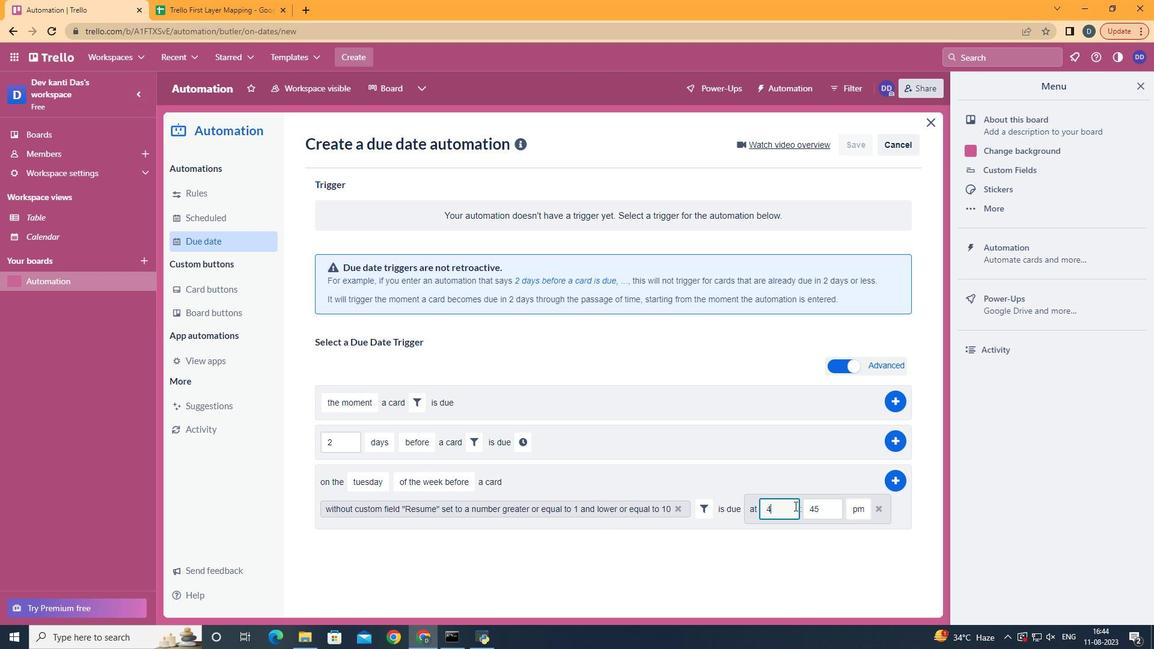 
Action: Key pressed <Key.backspace>11
Screenshot: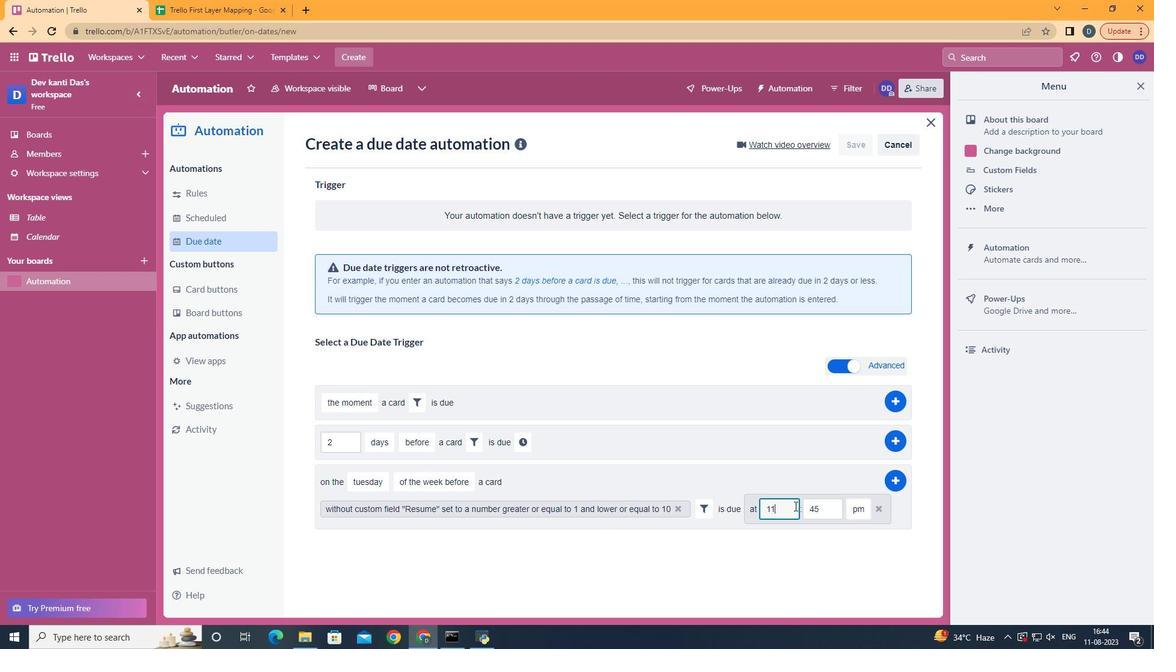 
Action: Mouse moved to (811, 497)
Screenshot: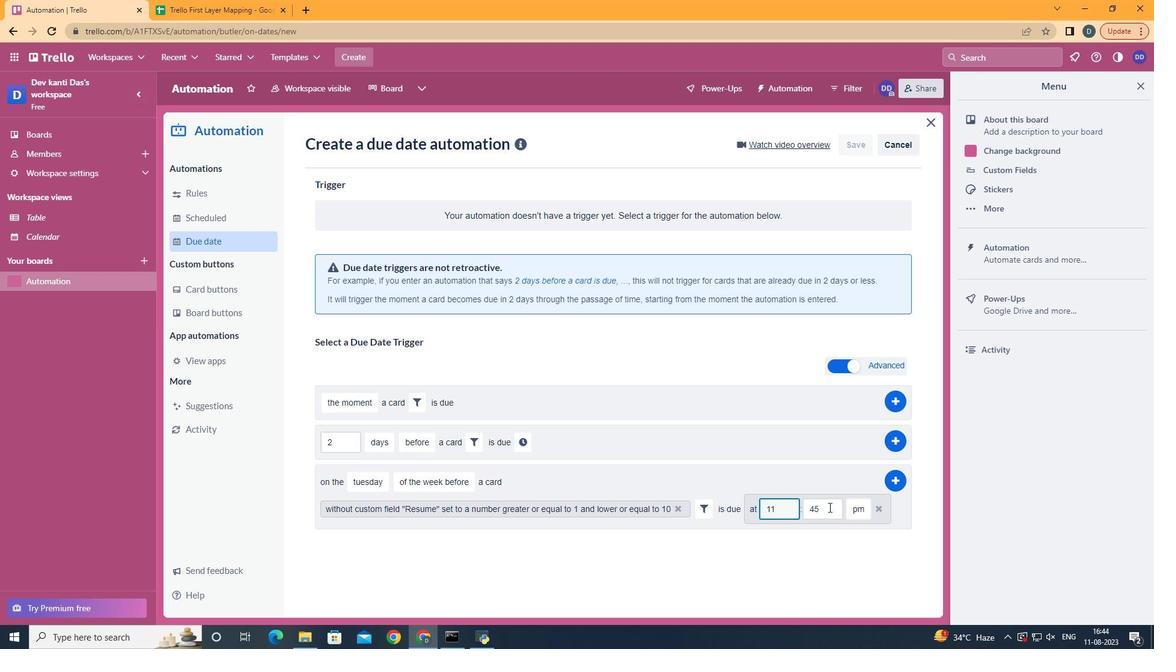 
Action: Mouse pressed left at (811, 497)
Screenshot: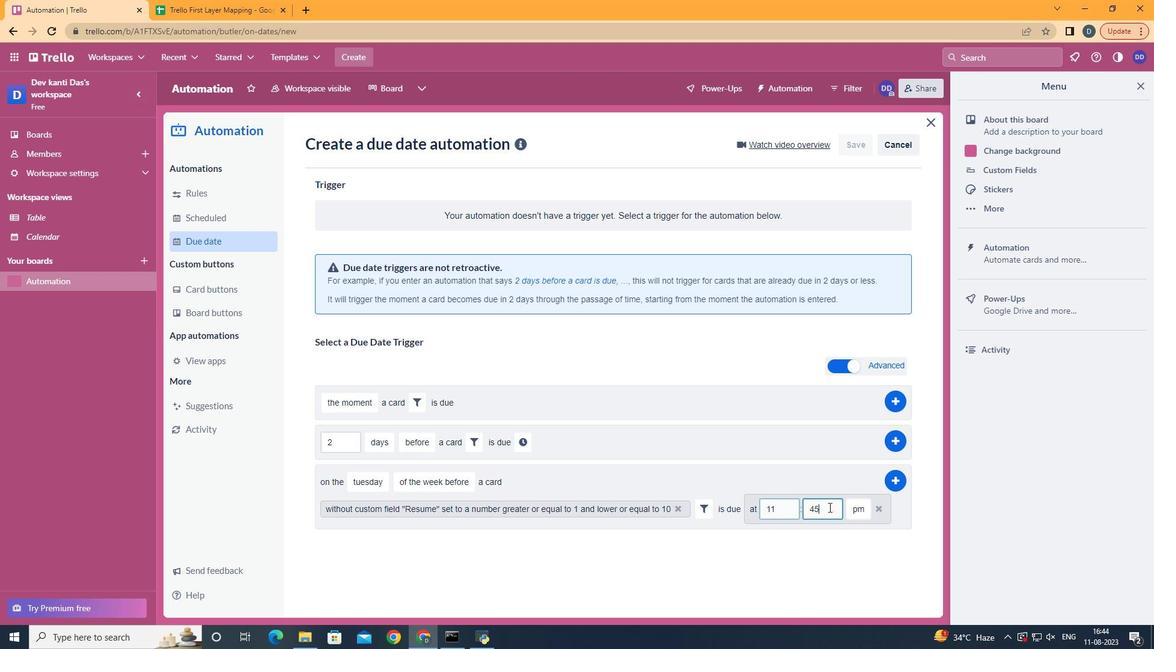 
Action: Key pressed <Key.backspace><Key.backspace>00
Screenshot: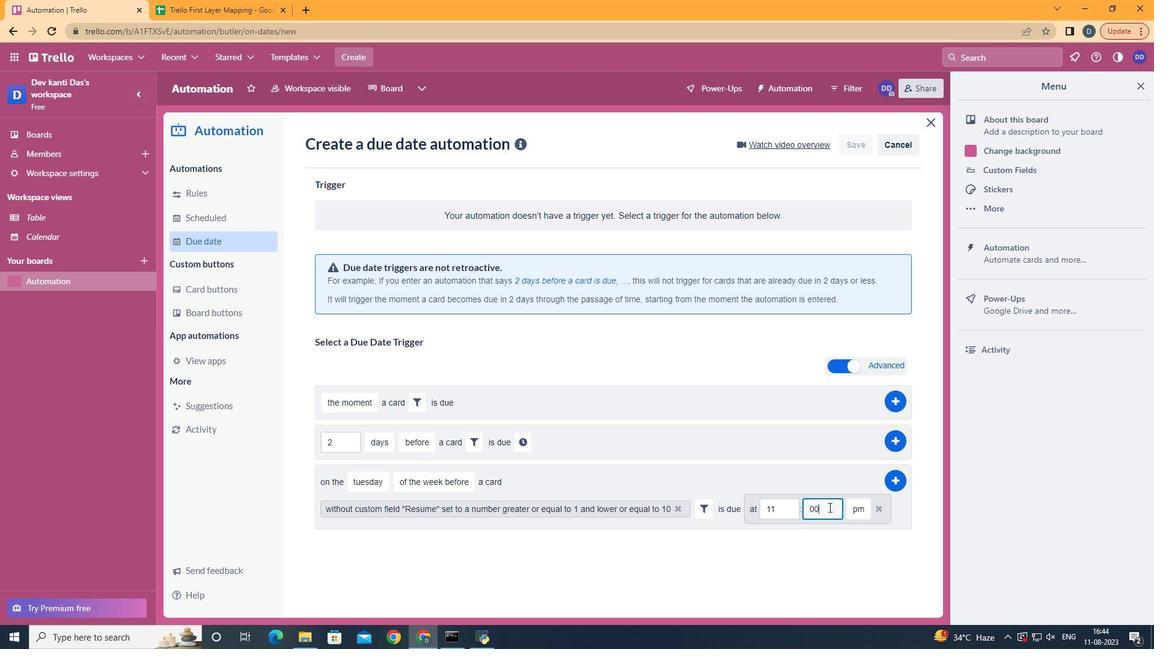 
Action: Mouse moved to (840, 513)
Screenshot: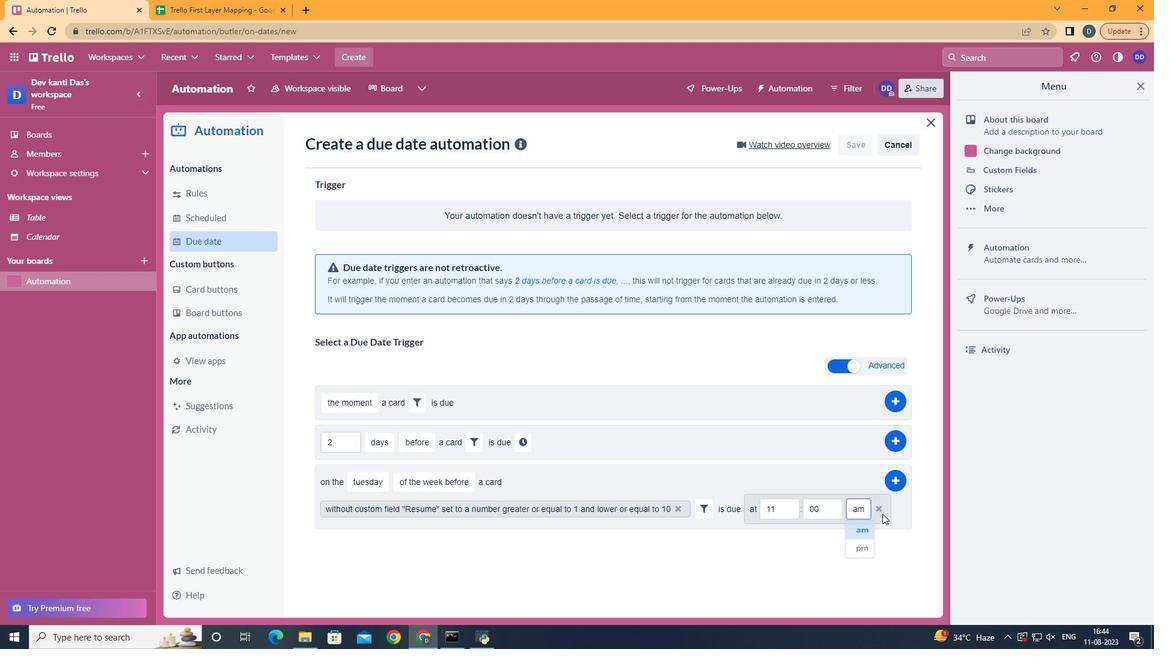 
Action: Mouse pressed left at (840, 513)
Screenshot: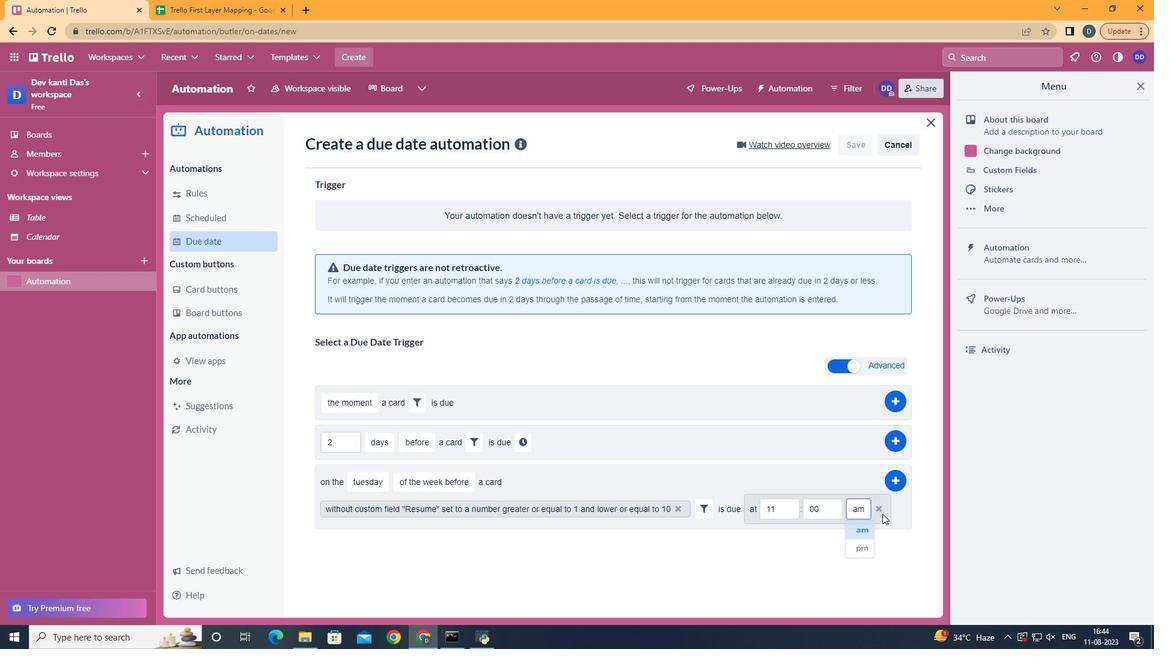 
Action: Mouse moved to (868, 476)
Screenshot: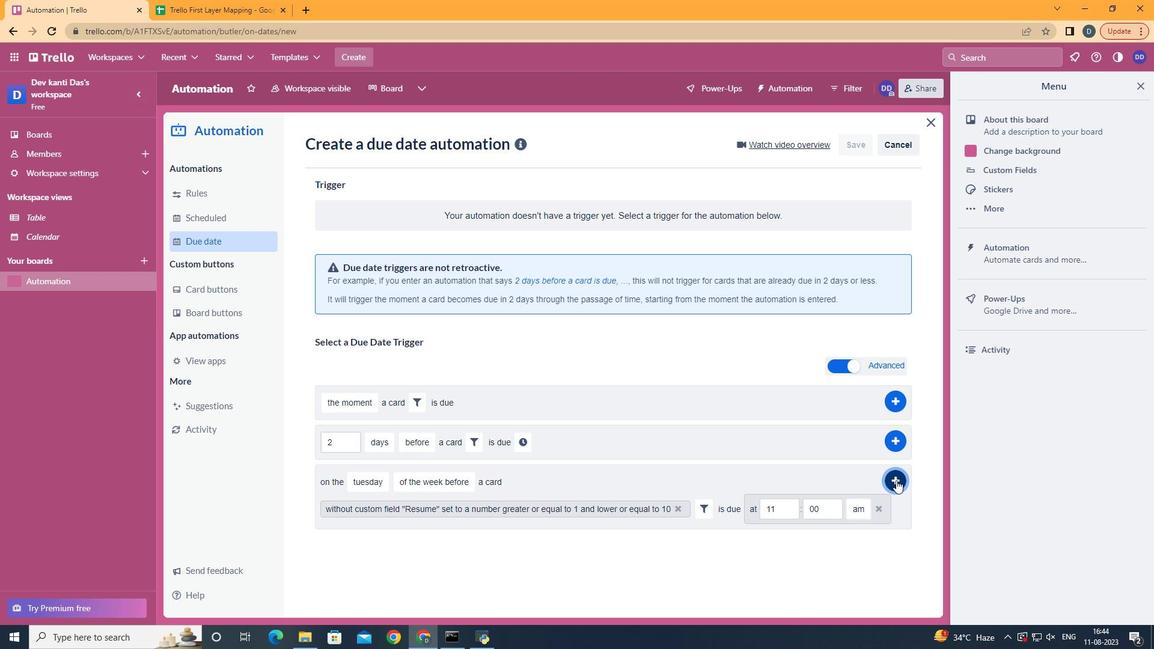 
Action: Mouse pressed left at (868, 476)
Screenshot: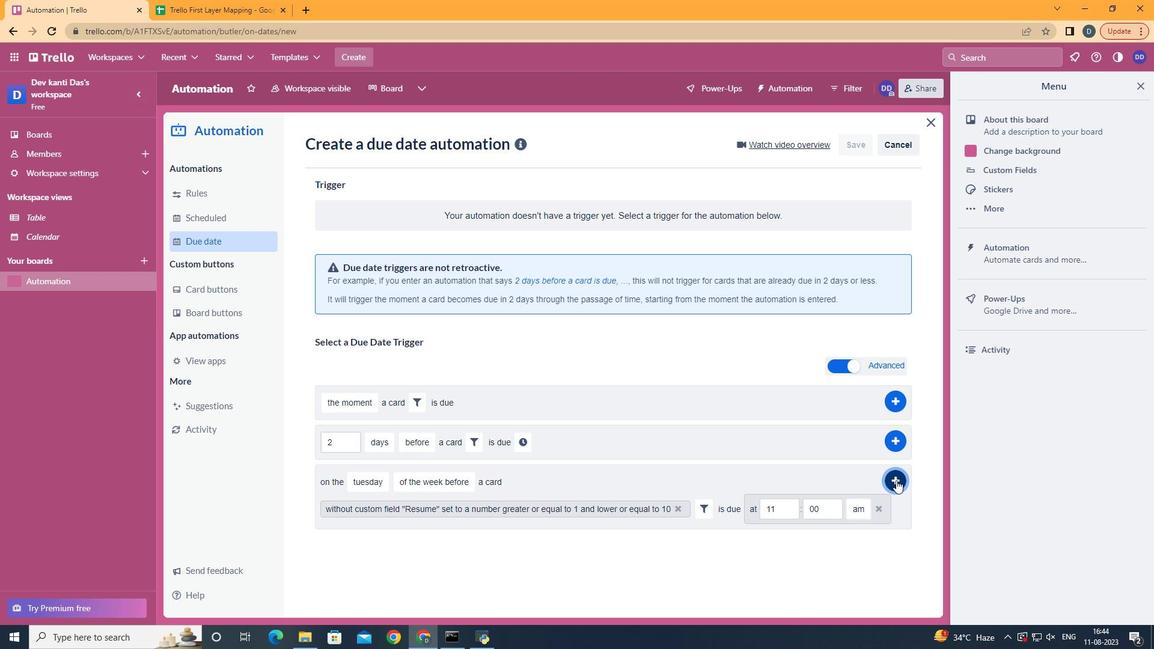 
